 Task: Add an event with the title Second Webinar: Content Creation for Social Media, date '2023/10/08', time 8:30 AM to 10:30 AMand add a description: The event will kick off with a warm introduction, allowing participants to briefly share their backgrounds, interests, and aspirations. Following that, mentors and mentees will be seated together at designated tables, fostering a relaxed atmosphere conducive to open dialogue.Select event color  Graphite . Add location for the event as: 321 Gorges du Verdon, France, logged in from the account softage.7@softage.netand send the event invitation to softage.8@softage.net and softage.9@softage.net. Set a reminder for the event Doesn't repeat
Action: Mouse moved to (57, 82)
Screenshot: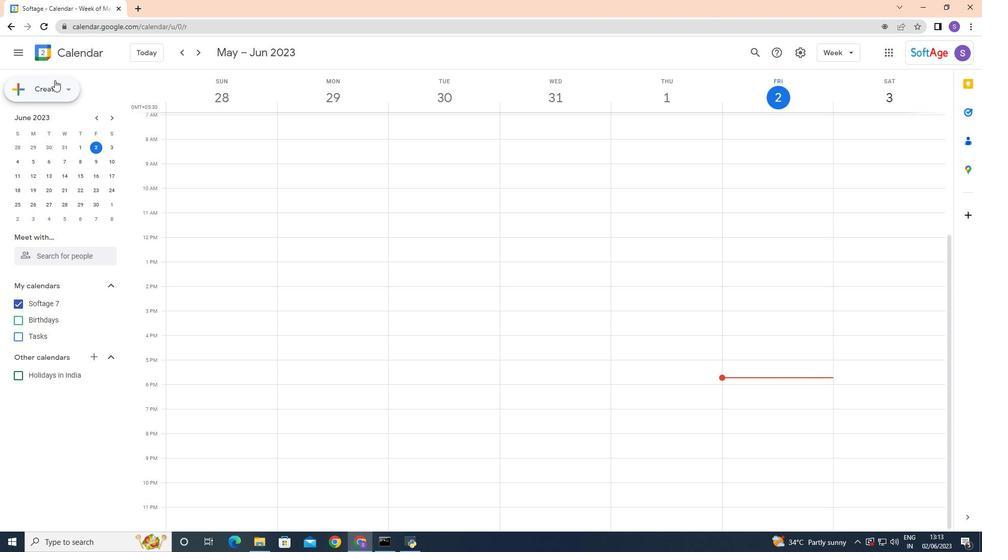 
Action: Mouse pressed left at (57, 82)
Screenshot: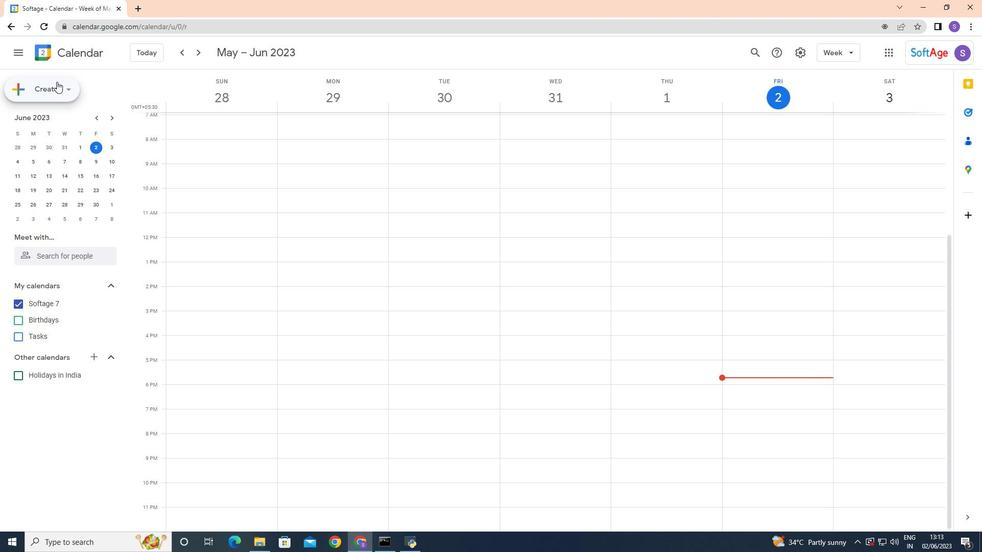 
Action: Mouse moved to (55, 111)
Screenshot: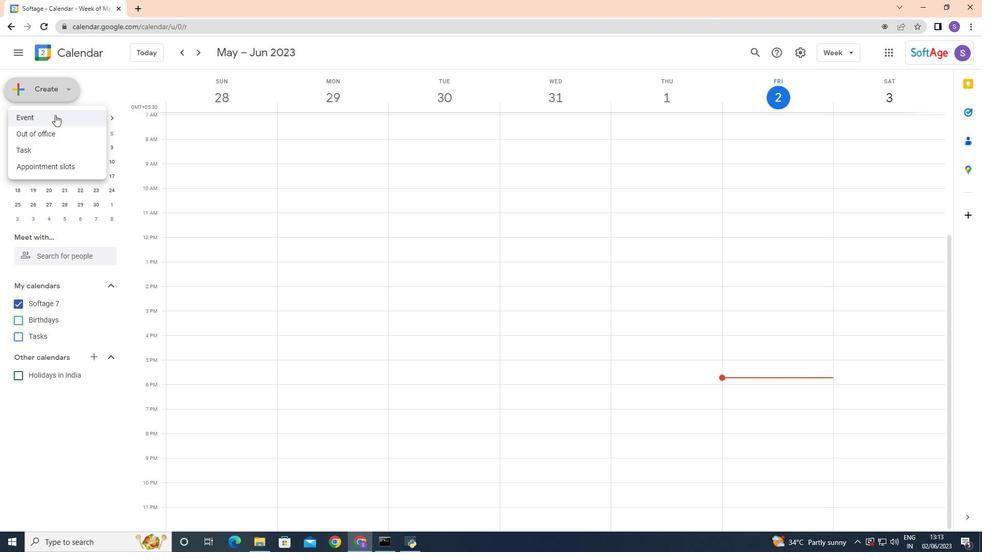 
Action: Mouse pressed left at (55, 111)
Screenshot: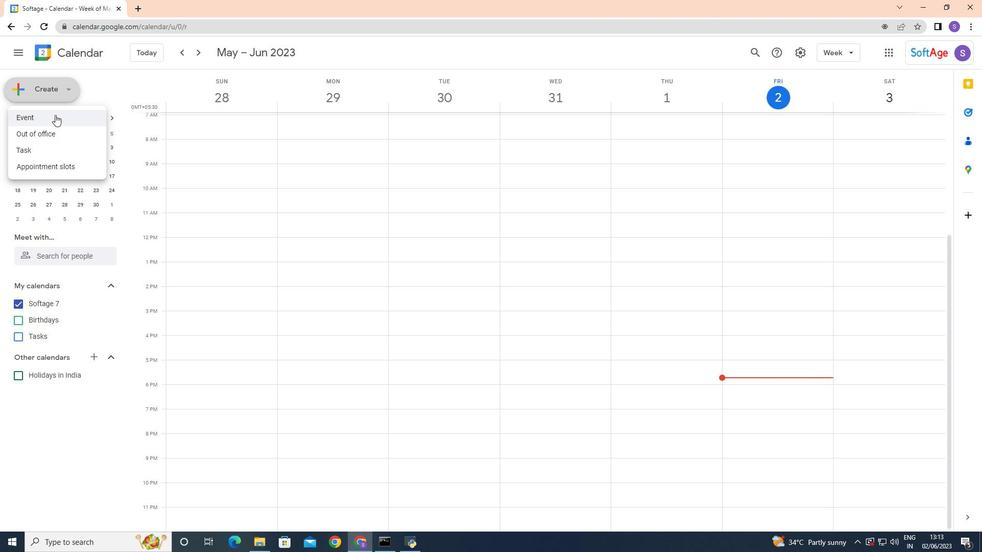 
Action: Mouse moved to (622, 402)
Screenshot: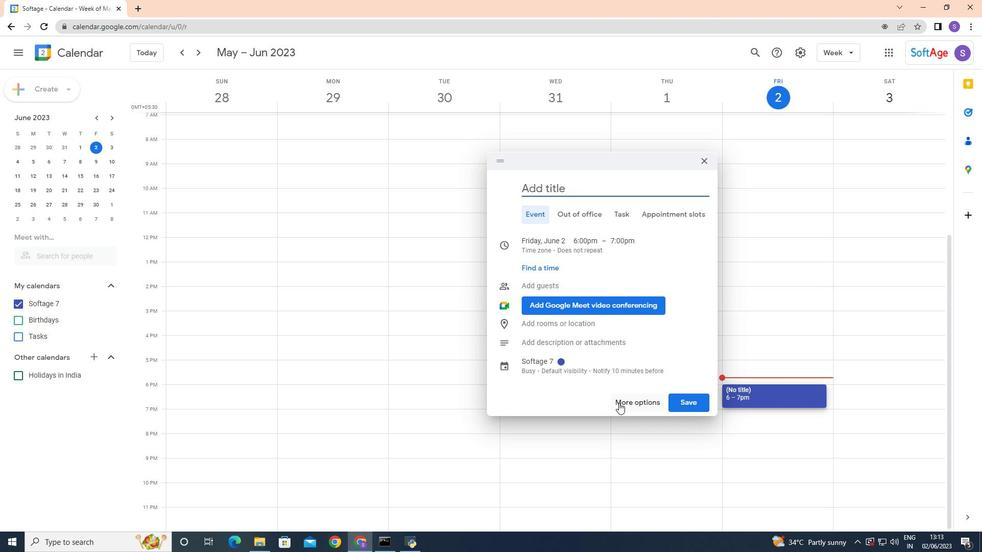 
Action: Mouse pressed left at (622, 402)
Screenshot: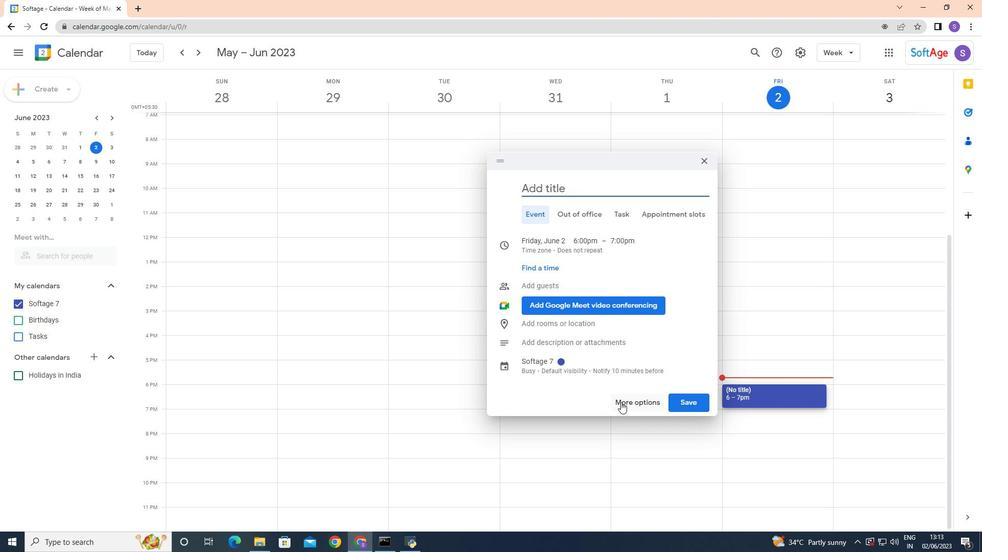 
Action: Mouse moved to (68, 56)
Screenshot: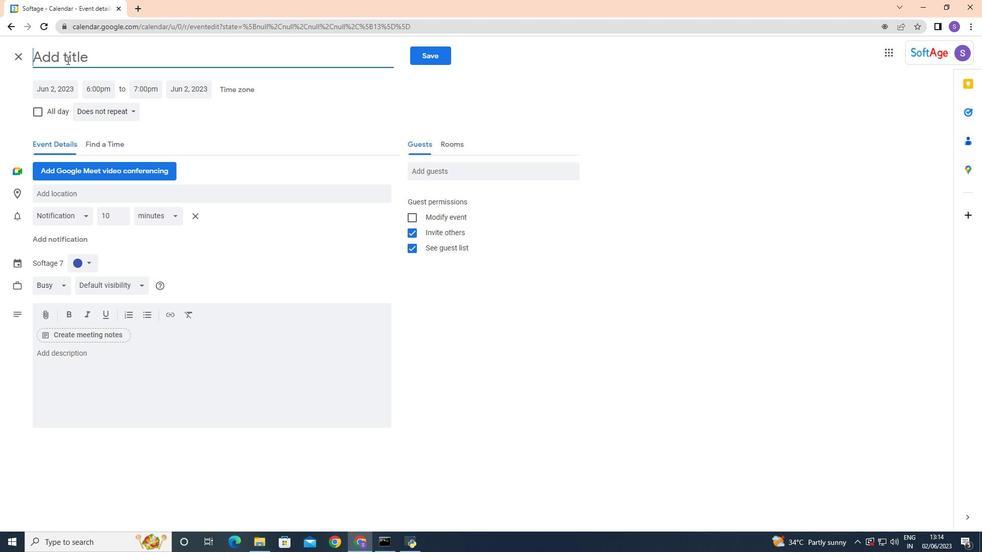 
Action: Mouse pressed left at (68, 56)
Screenshot: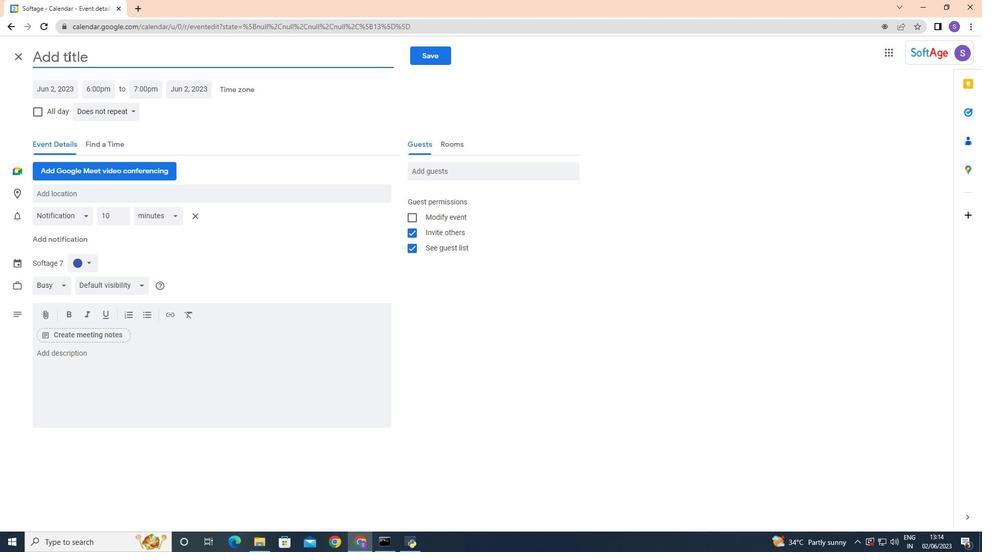 
Action: Mouse moved to (68, 56)
Screenshot: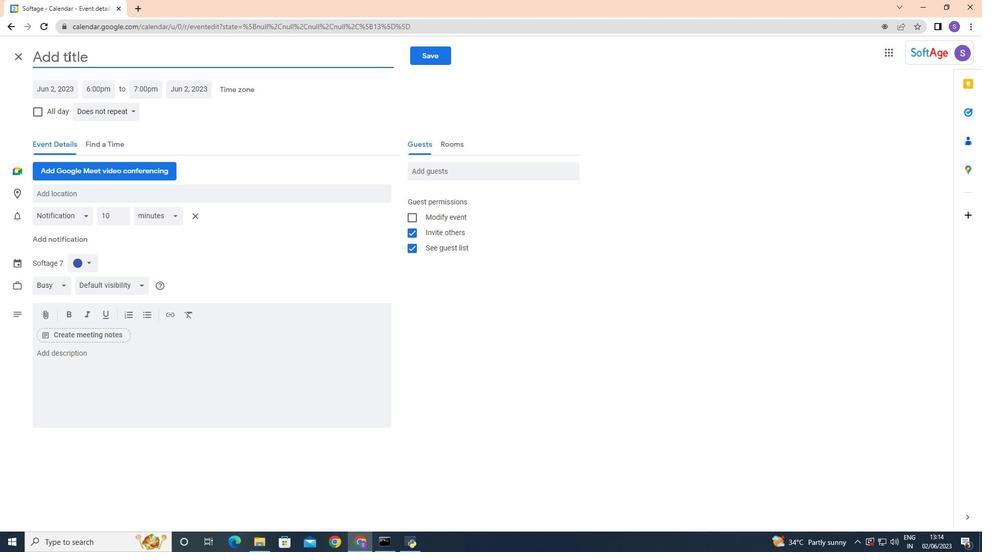 
Action: Key pressed <Key.shift><Key.shift><Key.shift><Key.shift><Key.shift><Key.shift><Key.shift><Key.shift><Key.shift><Key.shift><Key.caps_lock>S<Key.caps_lock>econd<Key.space><Key.caps_lock>W<Key.caps_lock>ebinar<Key.shift_r>:<Key.space><Key.shift><Key.caps_lock>CO<Key.backspace><Key.caps_lock>ontent<Key.space><Key.shift>Creation<Key.space>for<Key.space><Key.shift>Social<Key.space><Key.shift>Media<Key.space>
Screenshot: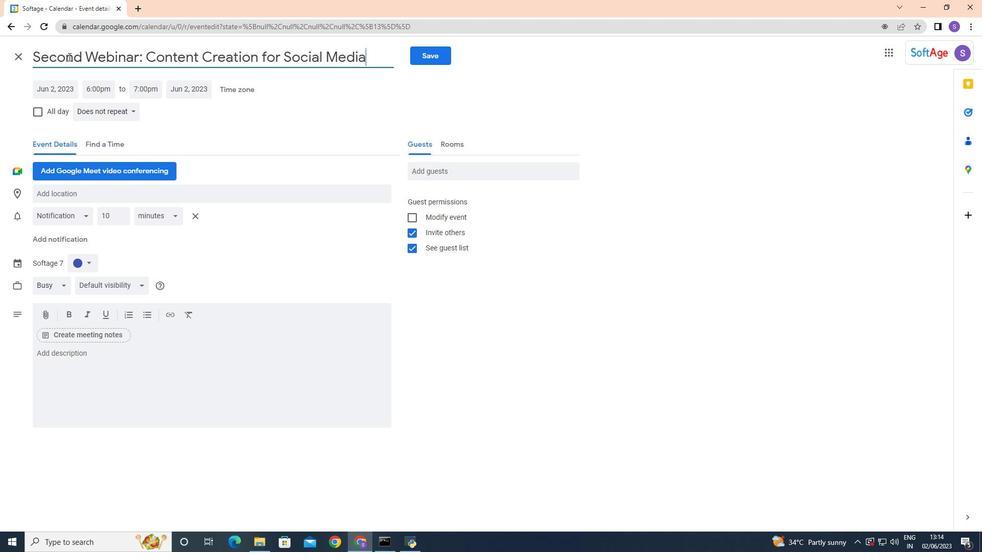 
Action: Mouse moved to (252, 127)
Screenshot: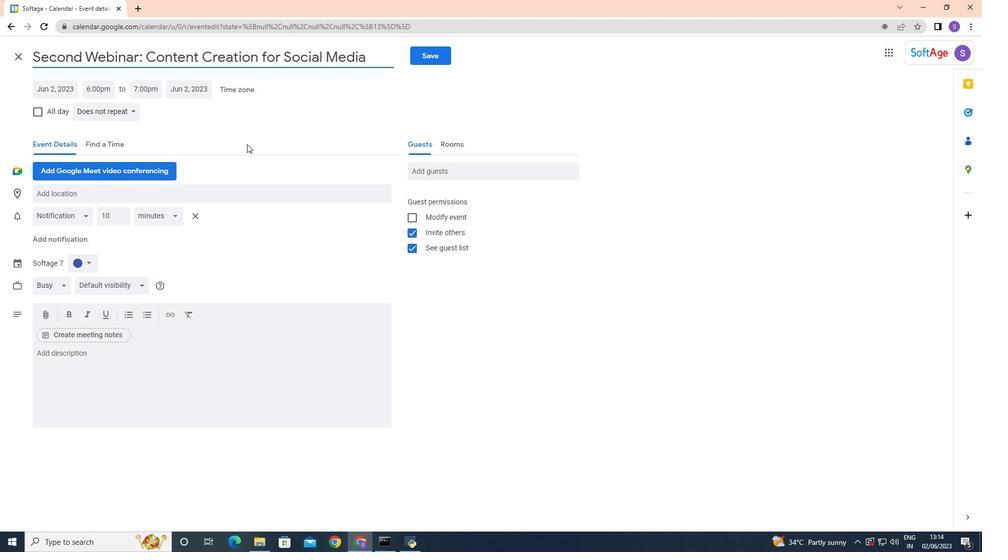 
Action: Mouse pressed left at (252, 127)
Screenshot: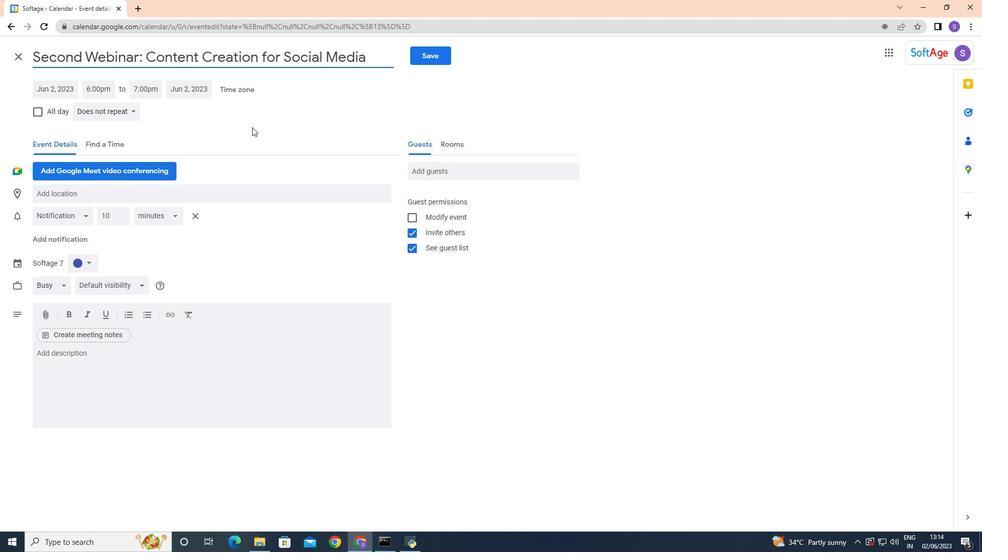 
Action: Mouse moved to (63, 89)
Screenshot: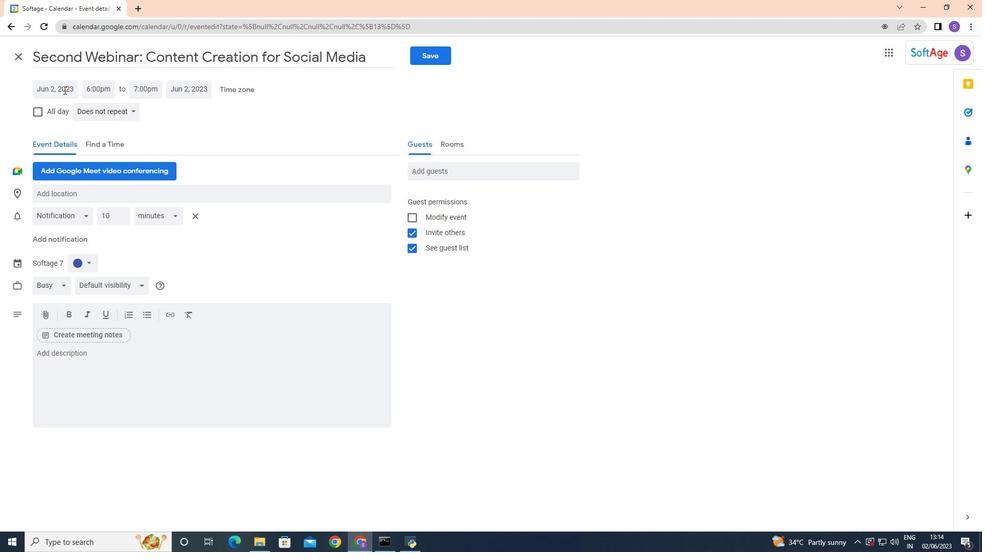 
Action: Mouse pressed left at (63, 89)
Screenshot: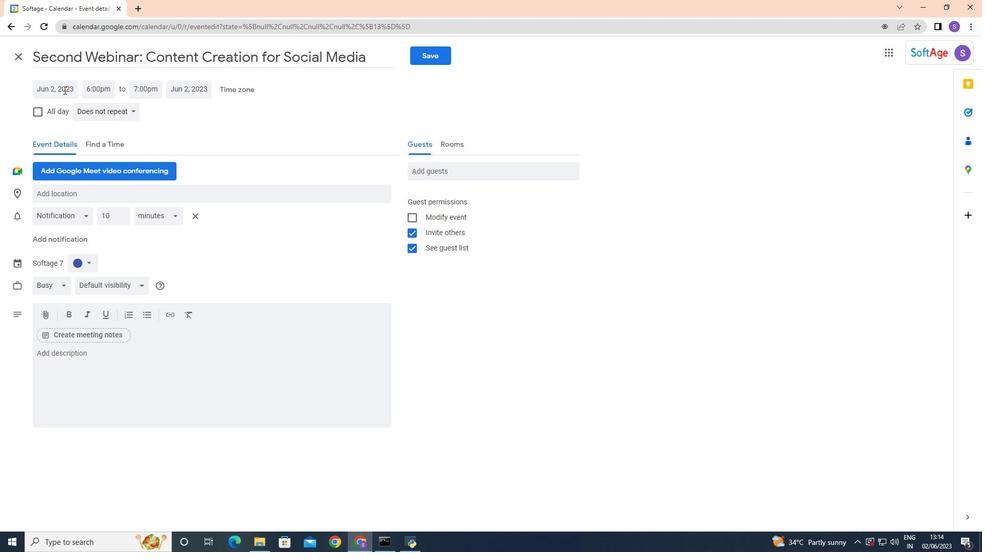 
Action: Mouse moved to (163, 111)
Screenshot: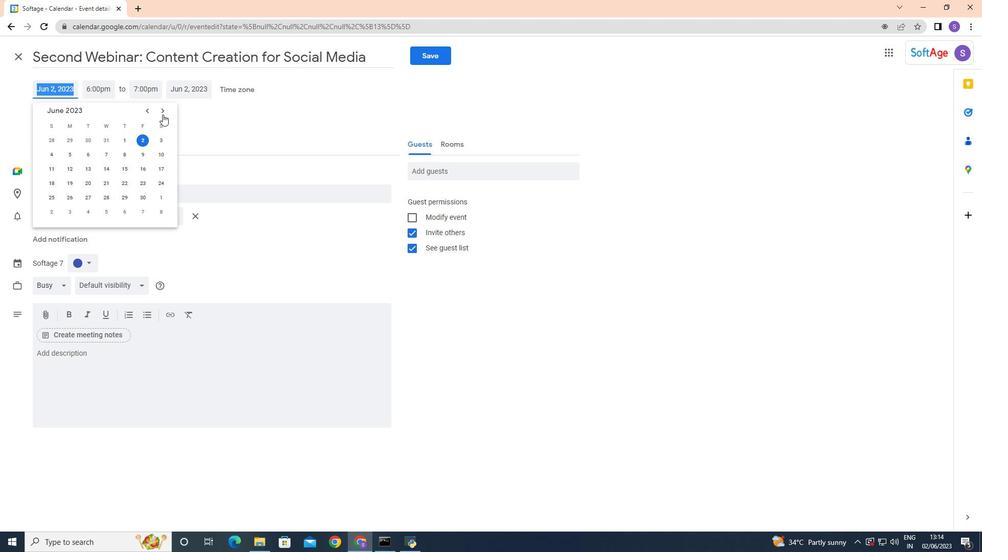 
Action: Mouse pressed left at (163, 111)
Screenshot: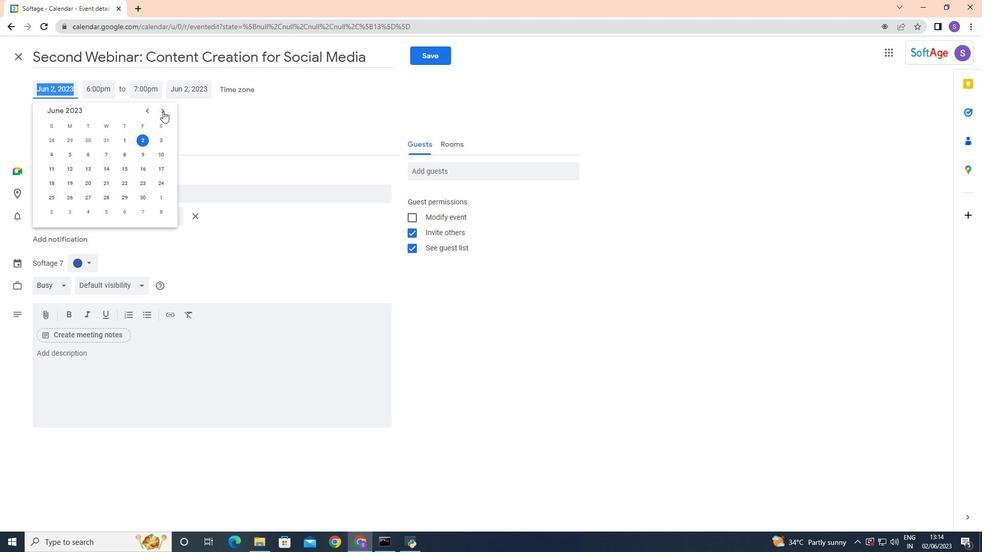 
Action: Mouse pressed left at (163, 111)
Screenshot: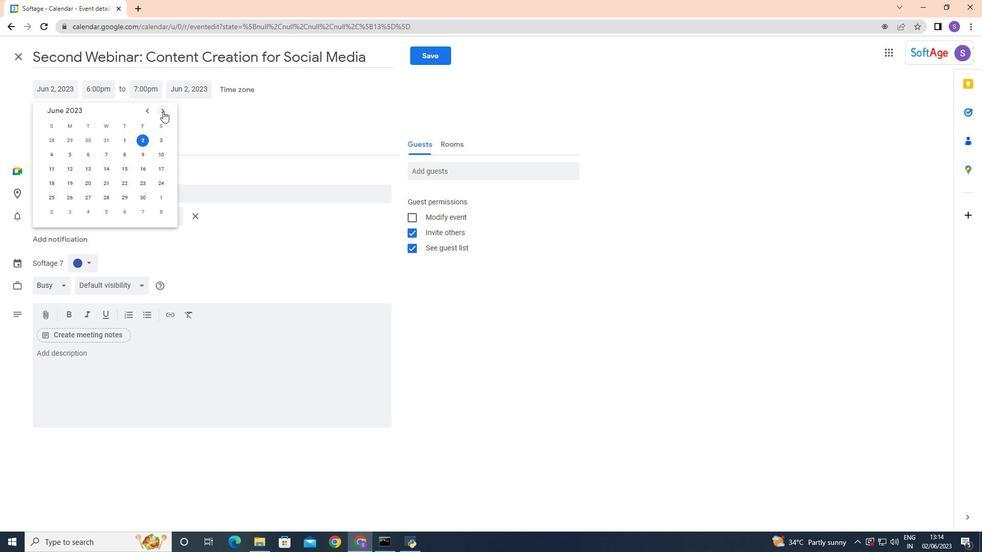 
Action: Mouse pressed left at (163, 111)
Screenshot: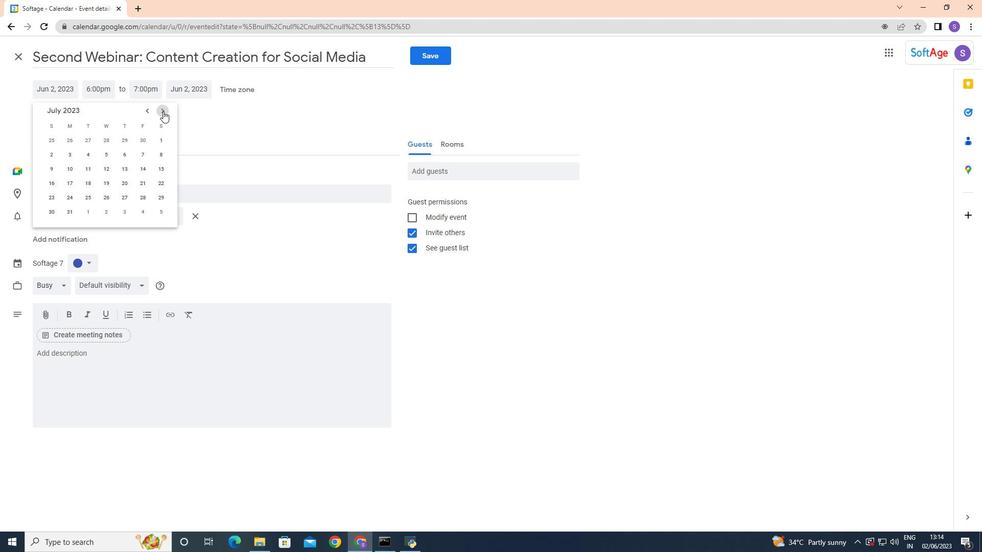 
Action: Mouse pressed left at (163, 111)
Screenshot: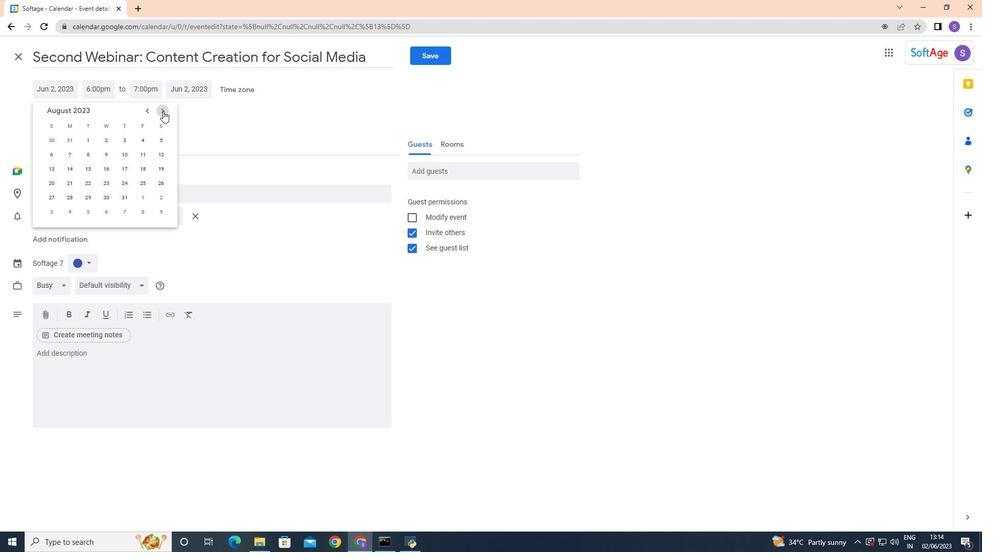 
Action: Mouse pressed left at (163, 111)
Screenshot: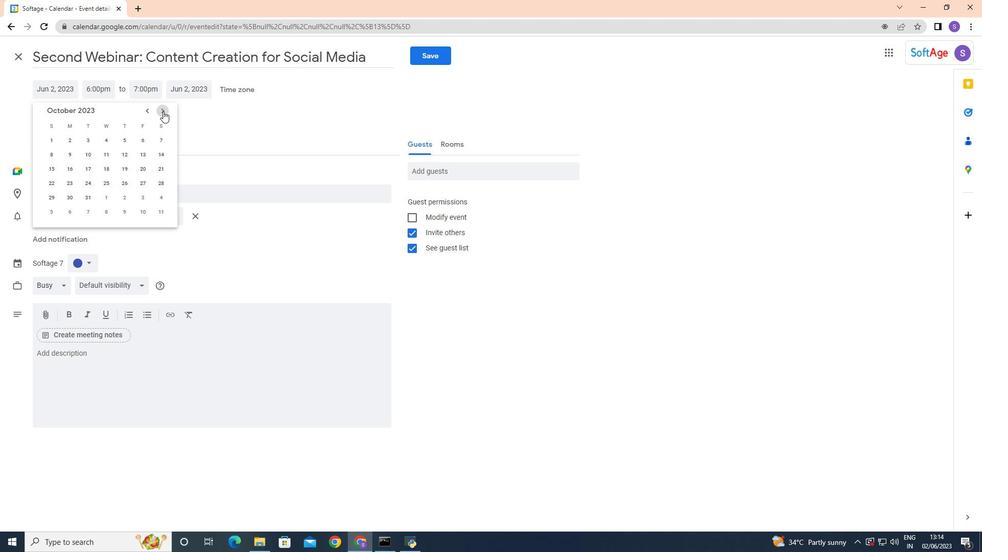 
Action: Mouse pressed left at (163, 111)
Screenshot: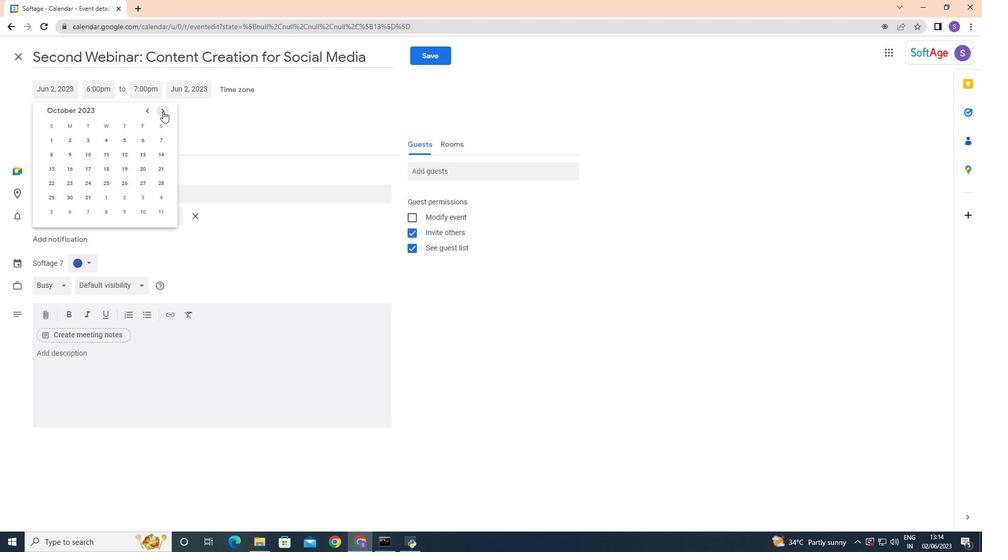 
Action: Mouse moved to (144, 114)
Screenshot: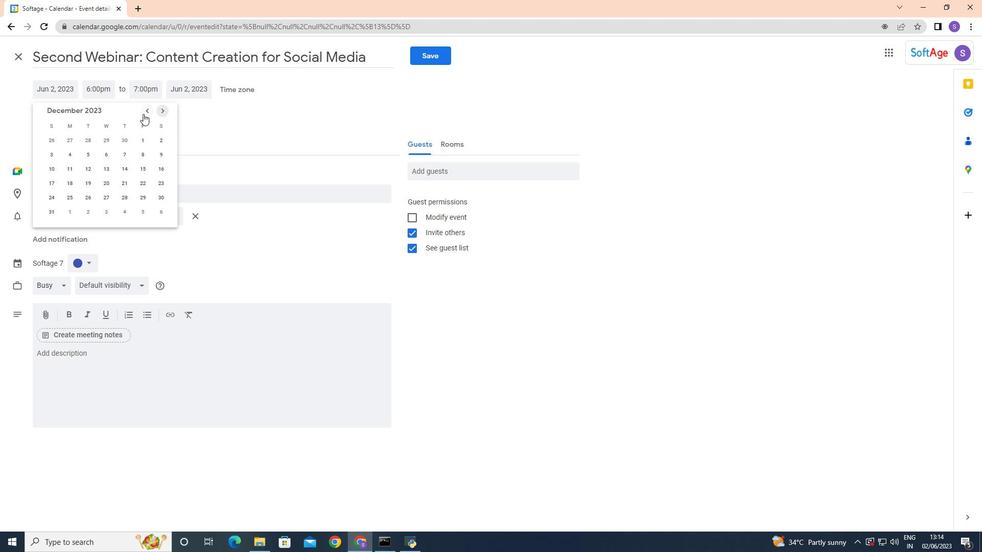 
Action: Mouse pressed left at (144, 114)
Screenshot: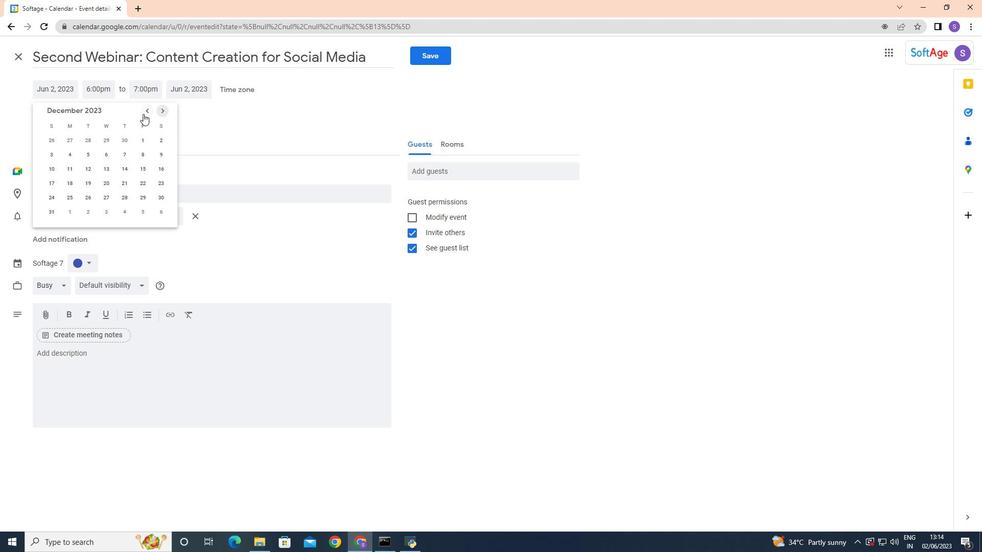 
Action: Mouse pressed left at (144, 114)
Screenshot: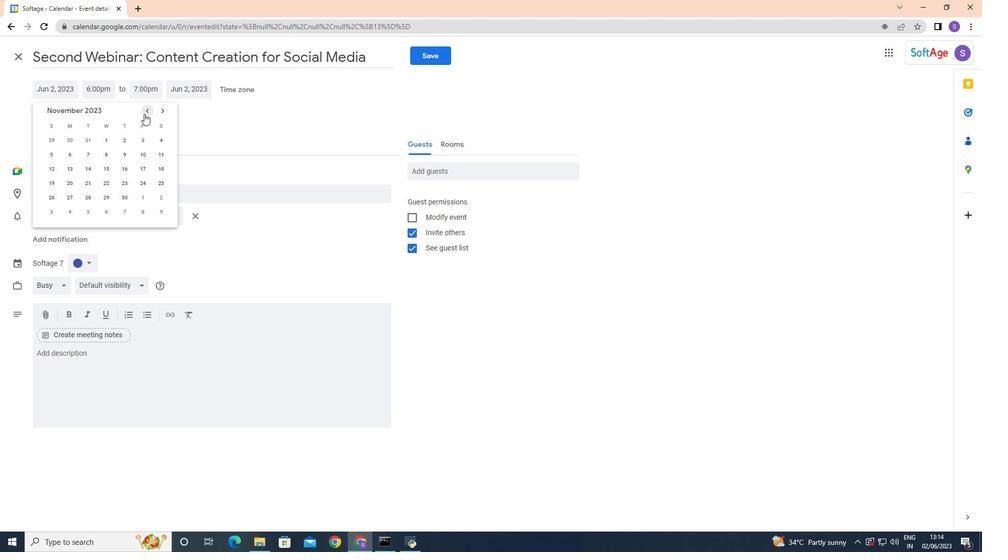 
Action: Mouse moved to (50, 155)
Screenshot: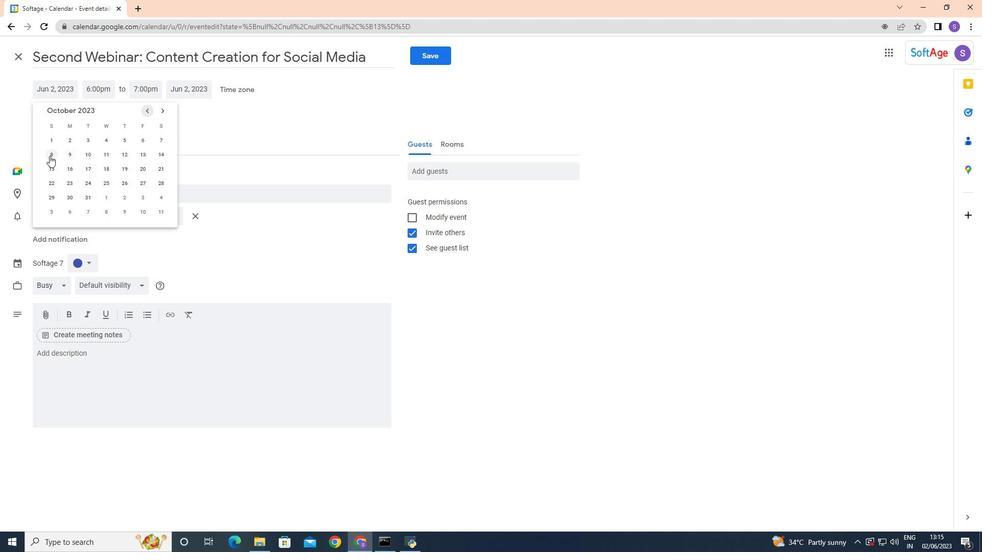 
Action: Mouse pressed left at (50, 155)
Screenshot: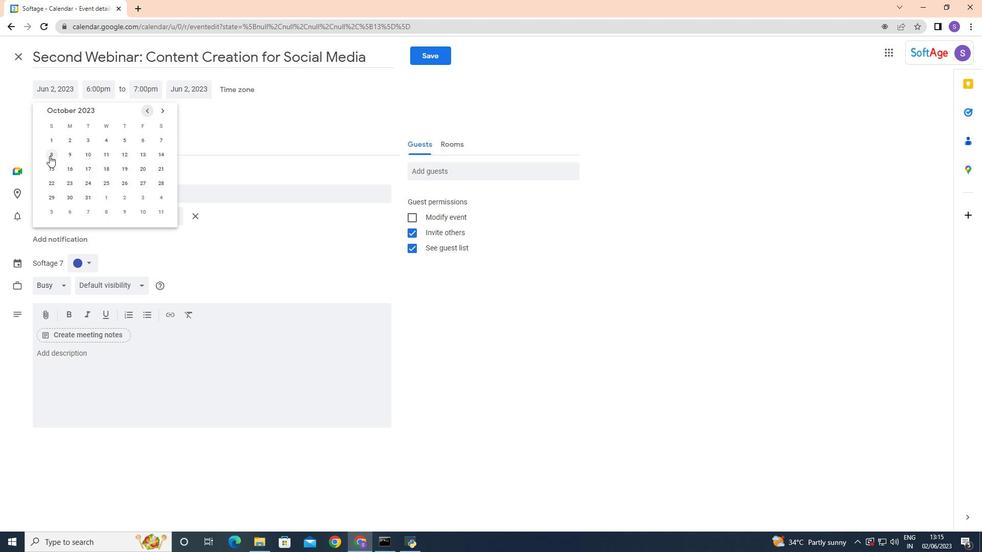 
Action: Mouse moved to (103, 92)
Screenshot: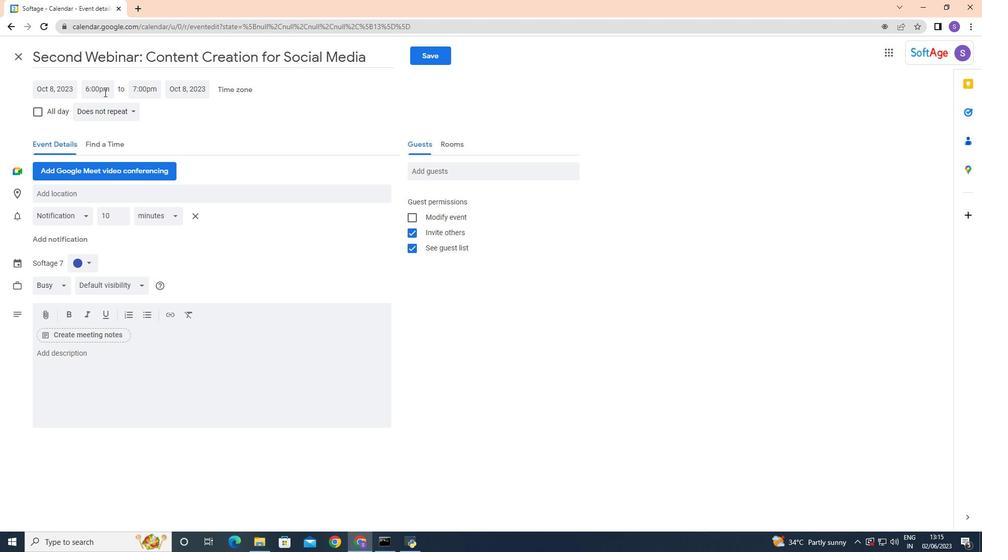 
Action: Mouse pressed left at (103, 92)
Screenshot: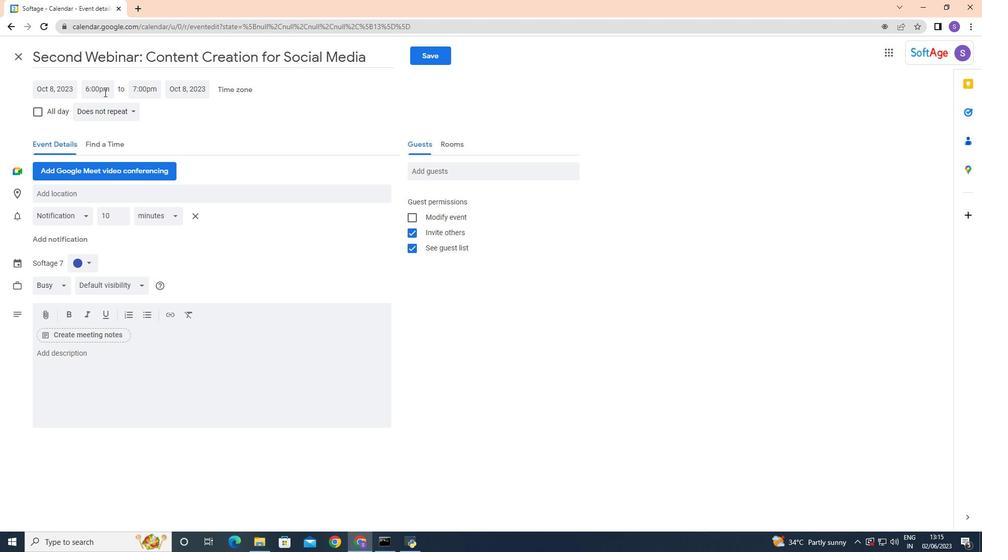 
Action: Mouse moved to (98, 147)
Screenshot: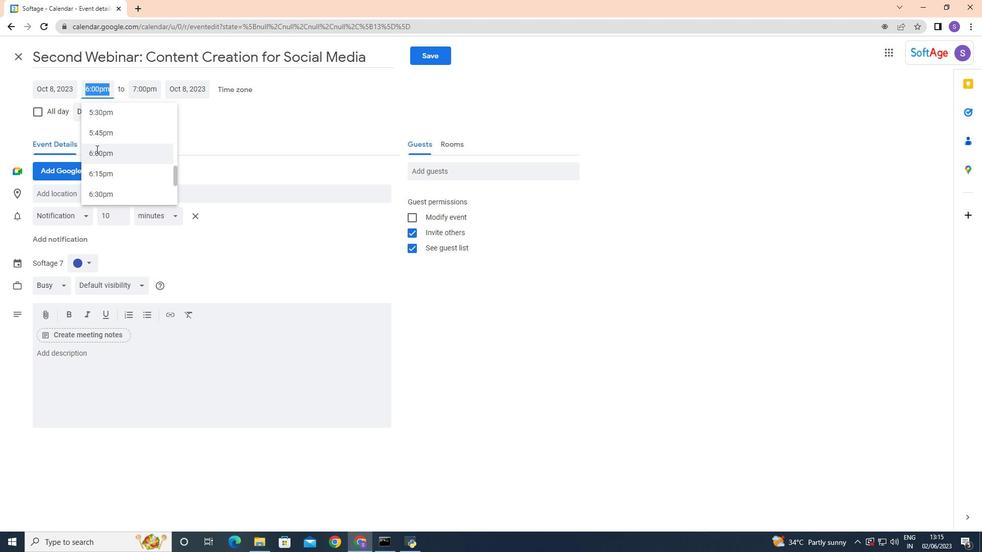 
Action: Mouse scrolled (98, 148) with delta (0, 0)
Screenshot: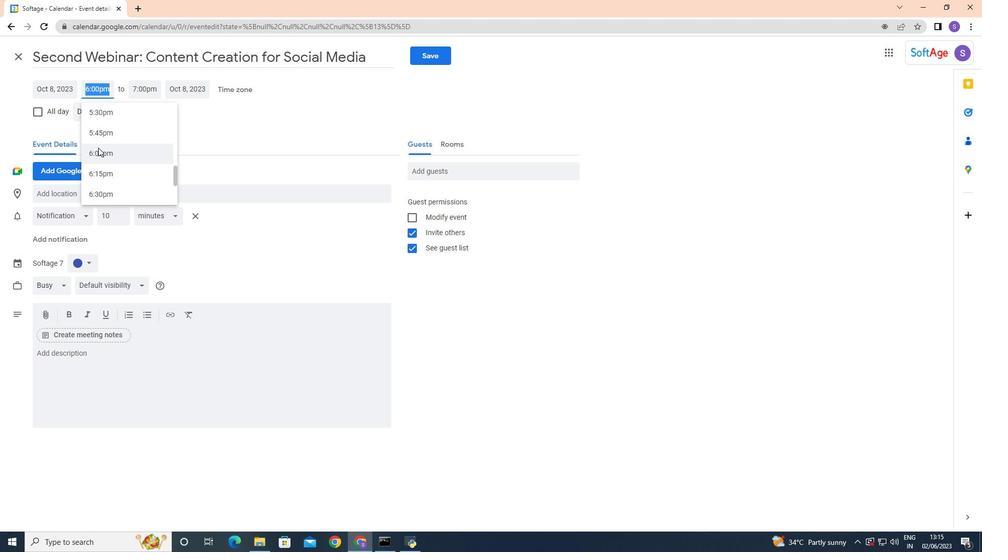 
Action: Mouse scrolled (98, 148) with delta (0, 0)
Screenshot: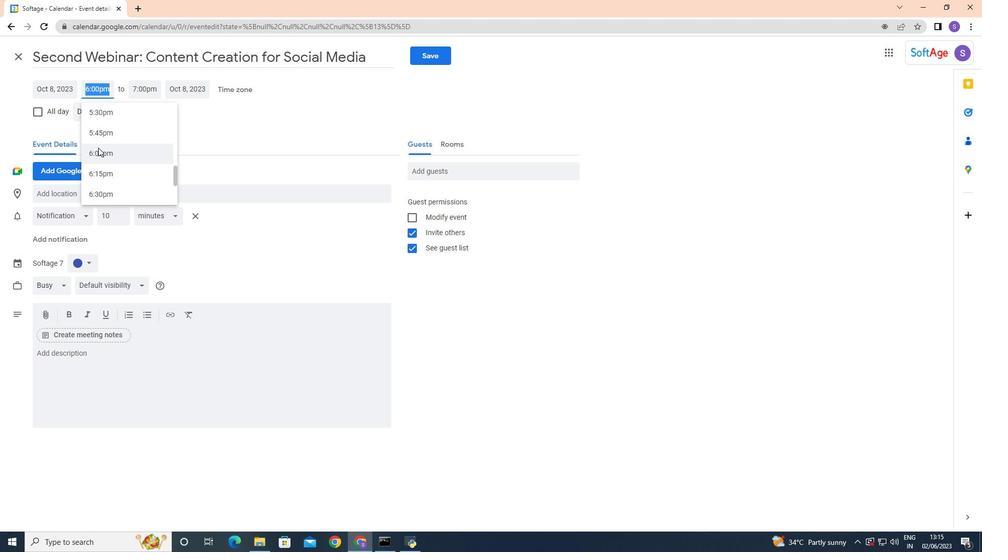 
Action: Mouse scrolled (98, 148) with delta (0, 0)
Screenshot: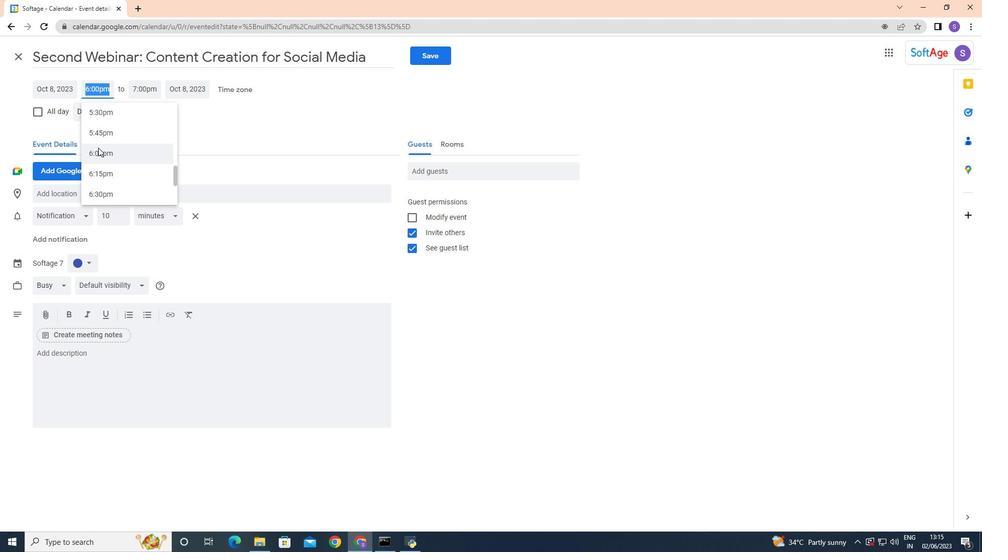 
Action: Mouse scrolled (98, 148) with delta (0, 0)
Screenshot: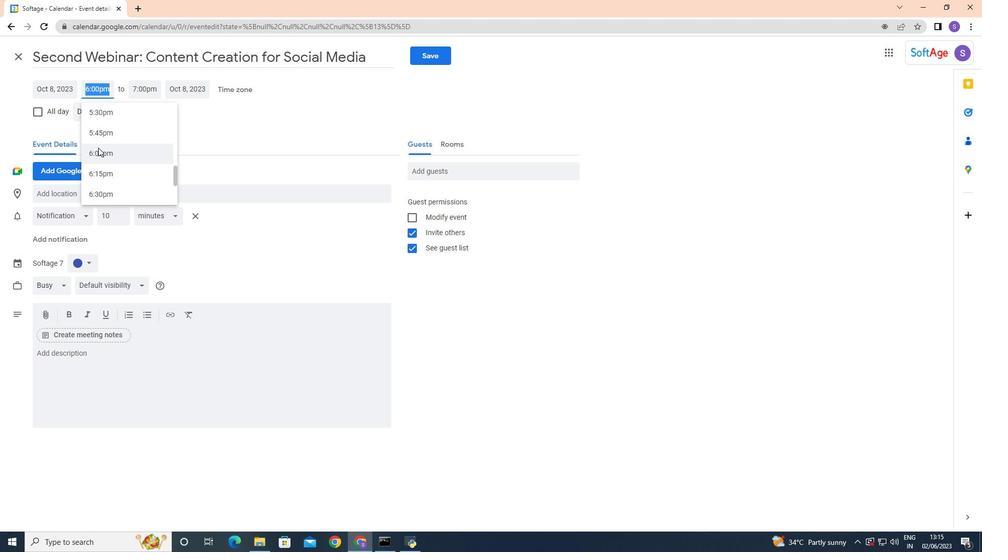
Action: Mouse moved to (100, 147)
Screenshot: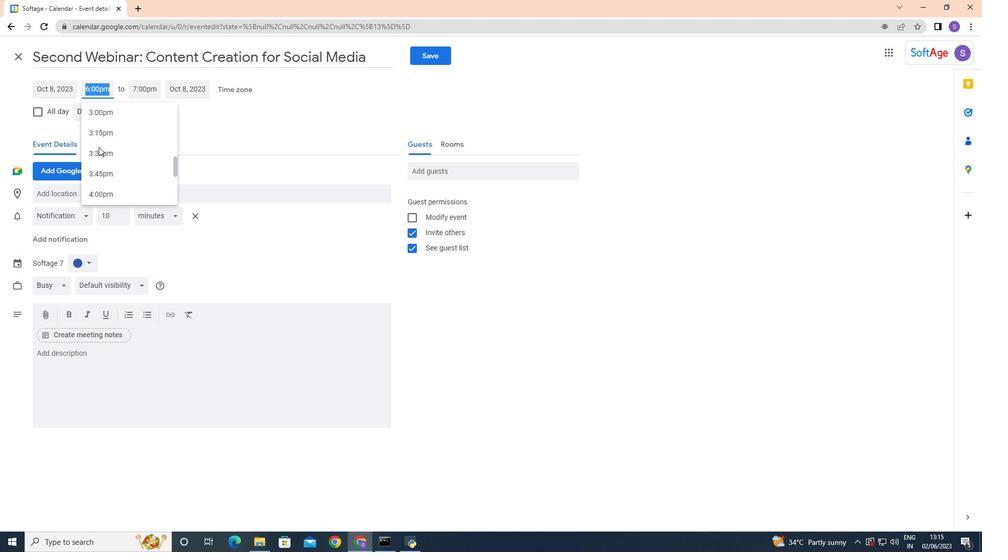 
Action: Mouse scrolled (100, 148) with delta (0, 0)
Screenshot: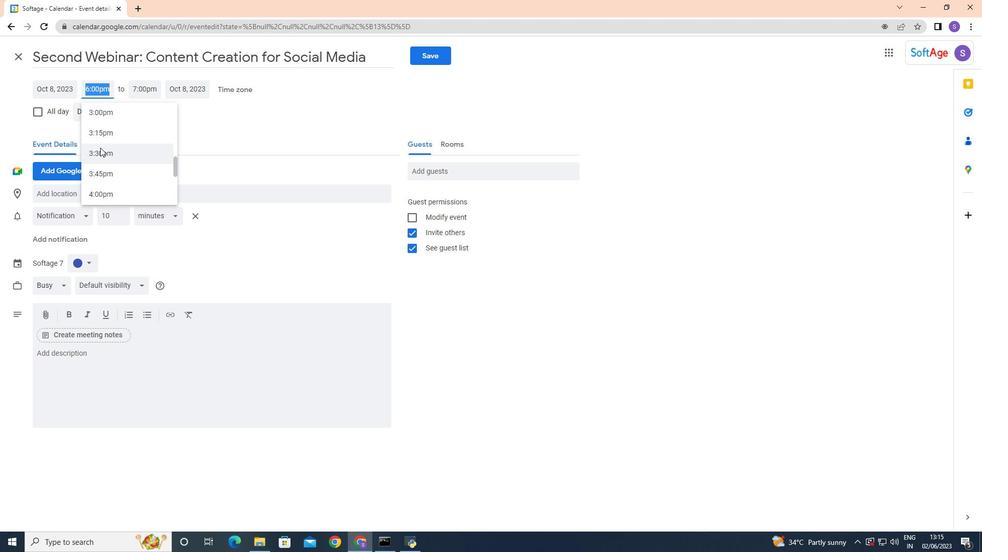 
Action: Mouse scrolled (100, 148) with delta (0, 0)
Screenshot: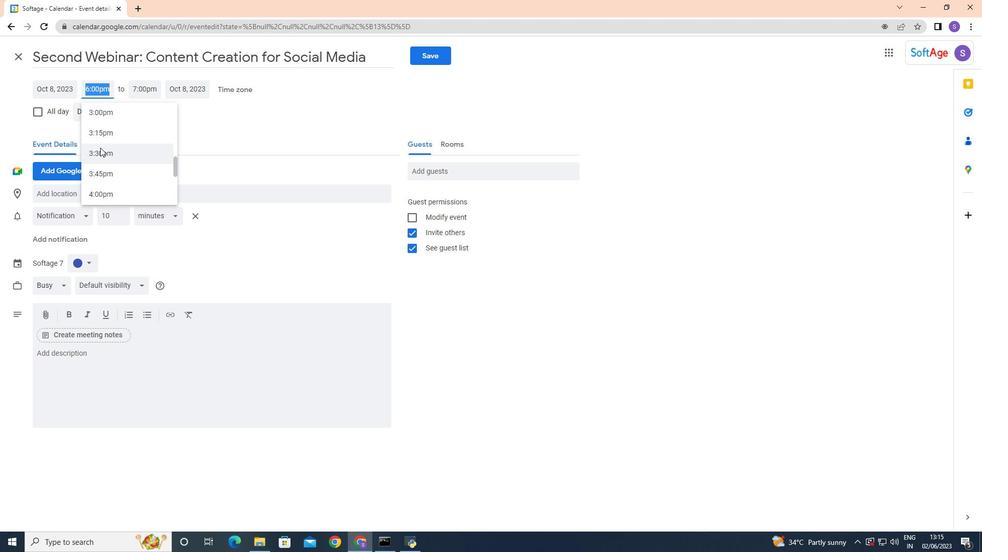 
Action: Mouse scrolled (100, 148) with delta (0, 0)
Screenshot: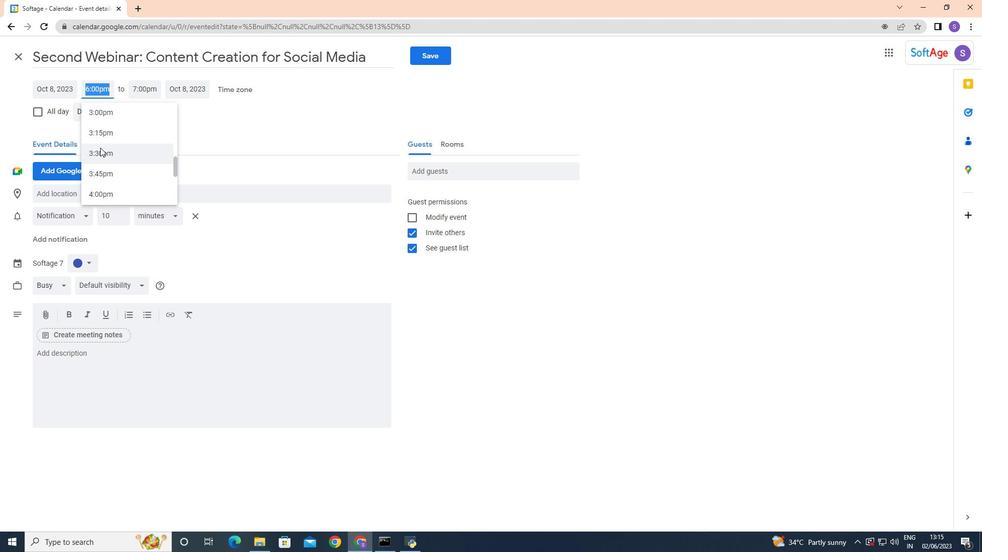 
Action: Mouse moved to (104, 152)
Screenshot: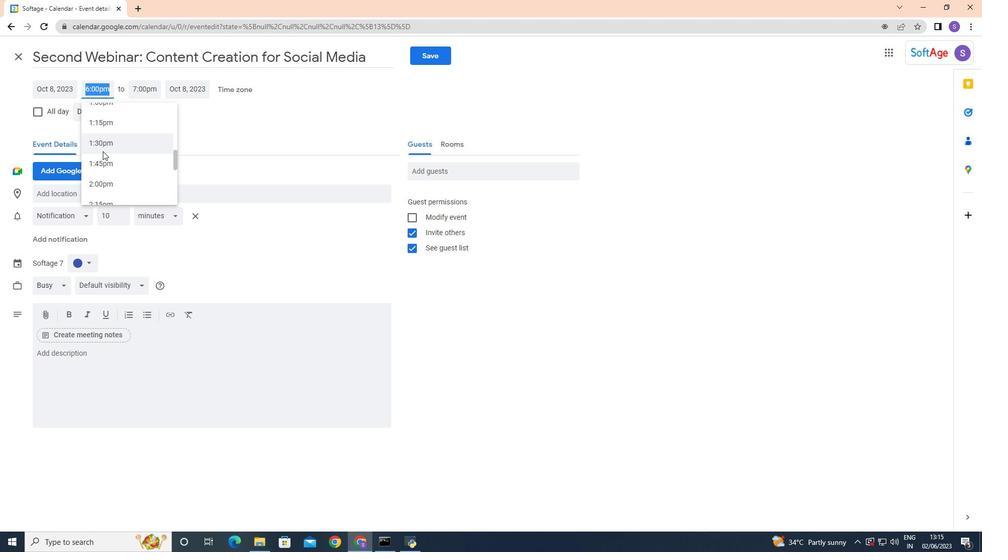 
Action: Mouse scrolled (104, 153) with delta (0, 0)
Screenshot: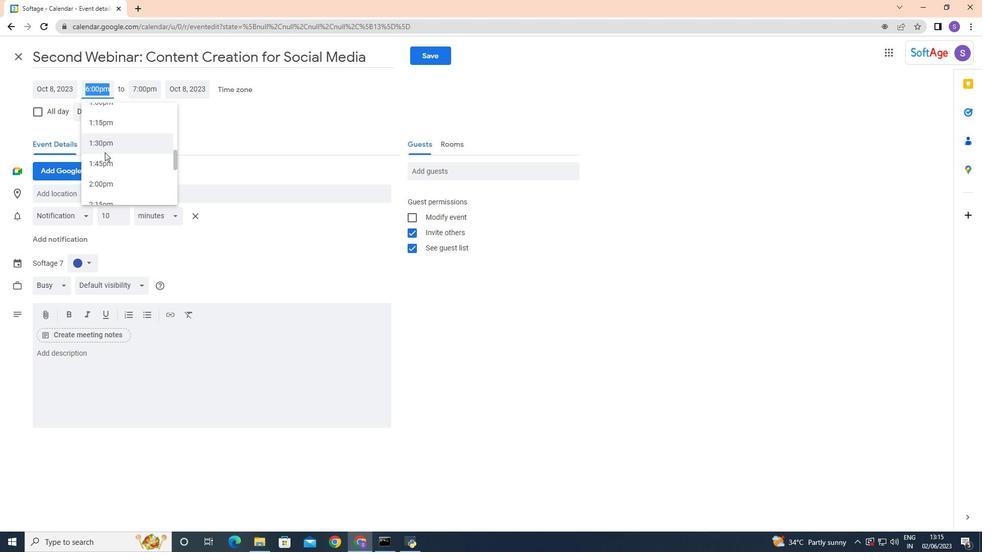 
Action: Mouse scrolled (104, 153) with delta (0, 0)
Screenshot: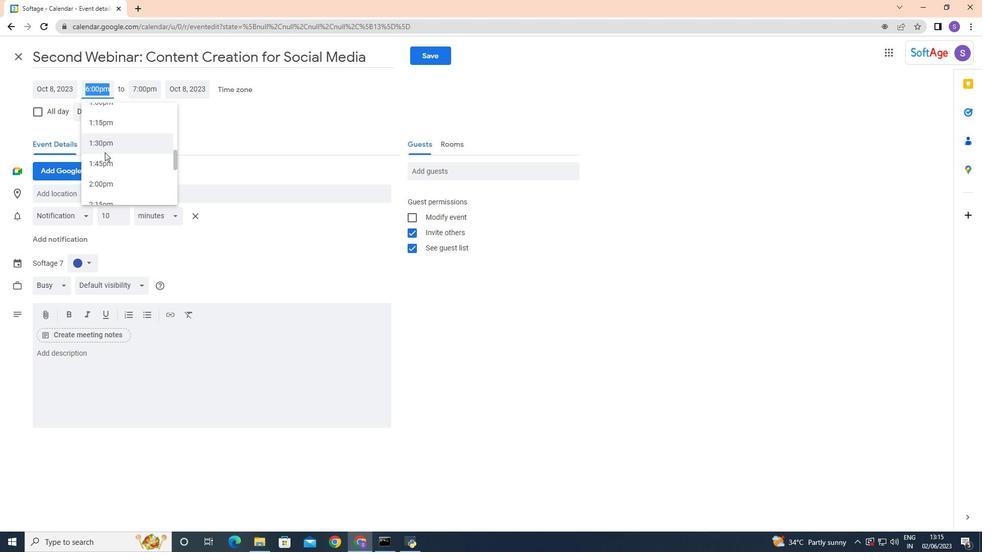 
Action: Mouse scrolled (104, 153) with delta (0, 0)
Screenshot: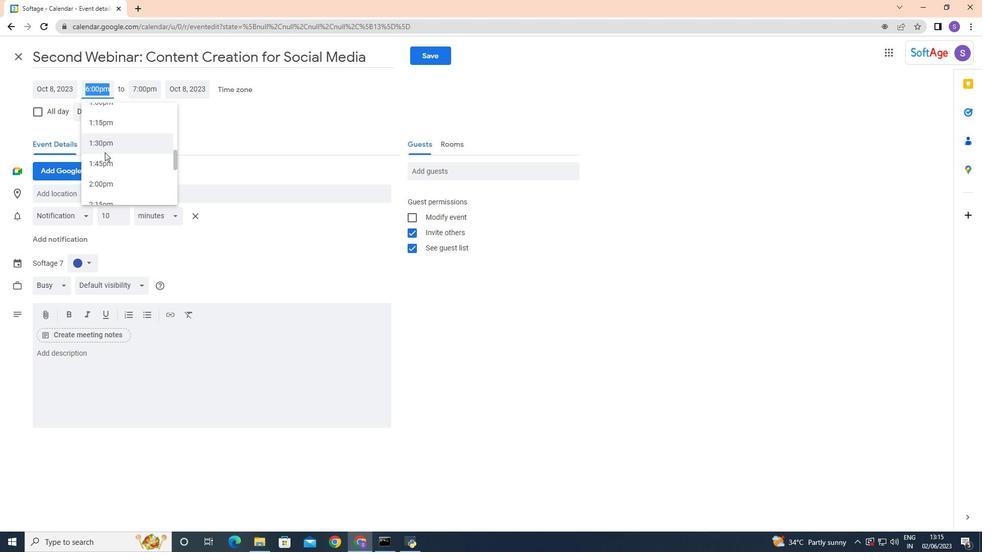 
Action: Mouse moved to (108, 158)
Screenshot: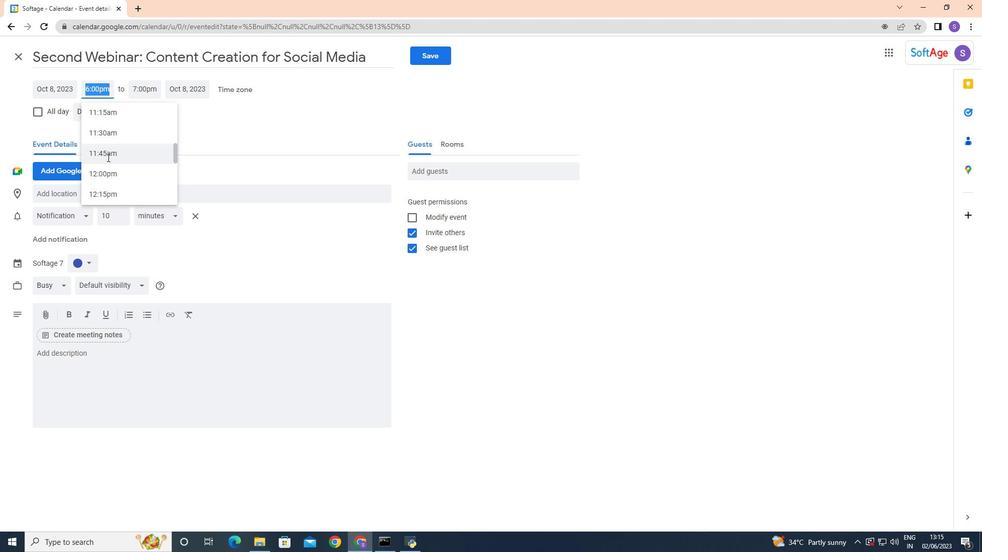 
Action: Mouse scrolled (108, 158) with delta (0, 0)
Screenshot: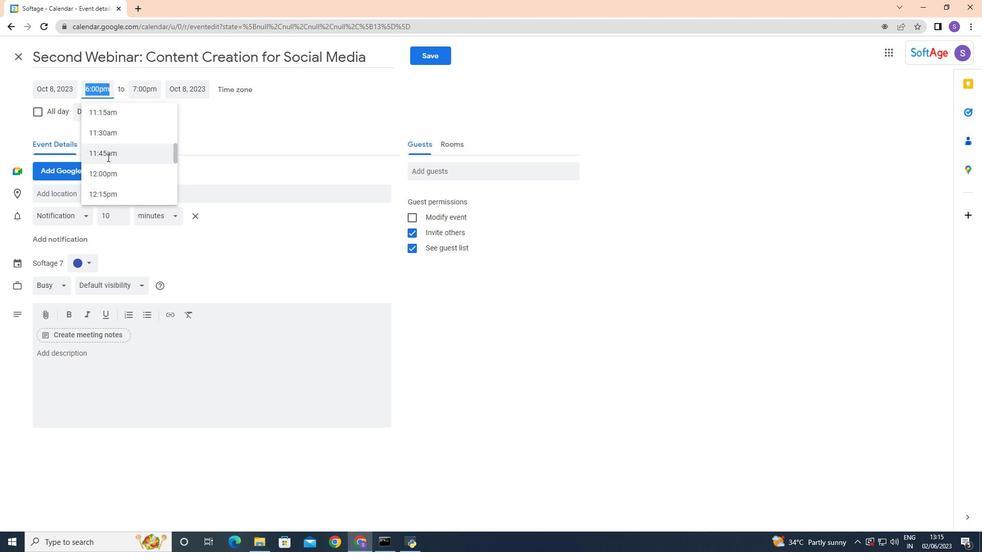 
Action: Mouse scrolled (108, 158) with delta (0, 0)
Screenshot: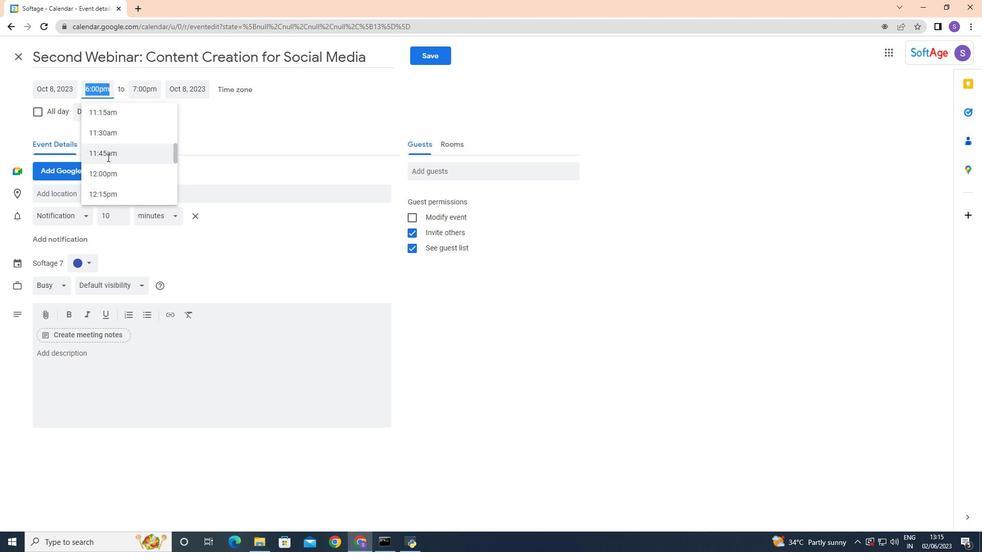 
Action: Mouse scrolled (108, 158) with delta (0, 0)
Screenshot: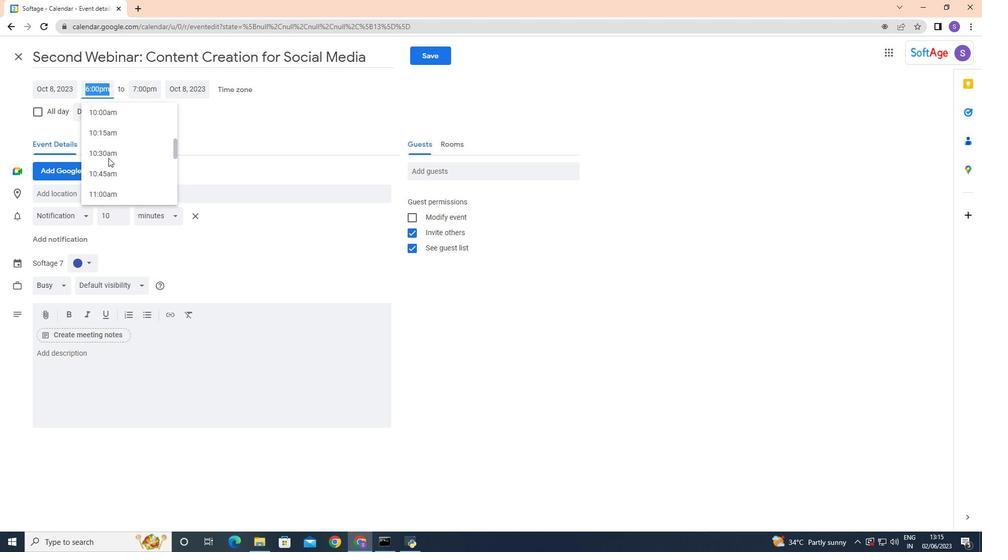 
Action: Mouse scrolled (108, 158) with delta (0, 0)
Screenshot: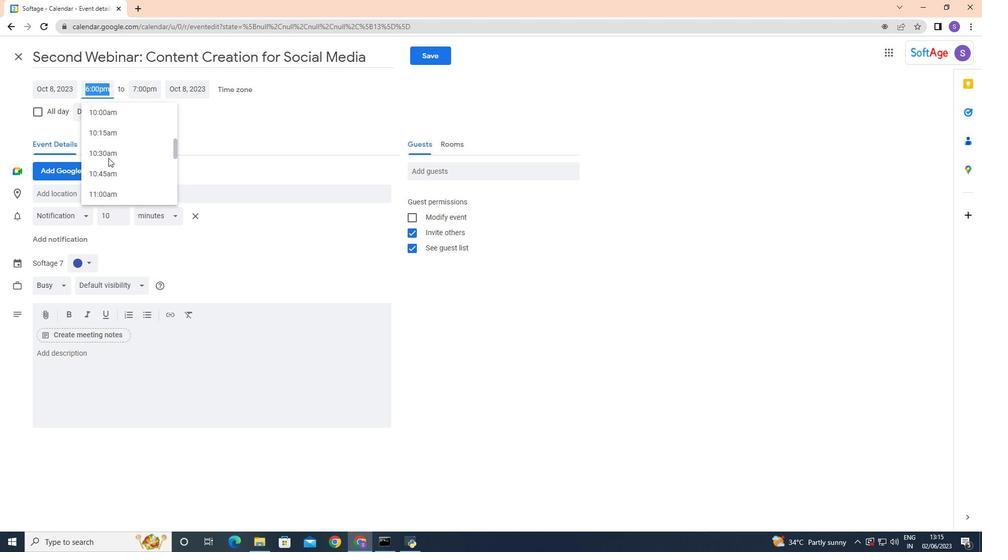 
Action: Mouse moved to (108, 158)
Screenshot: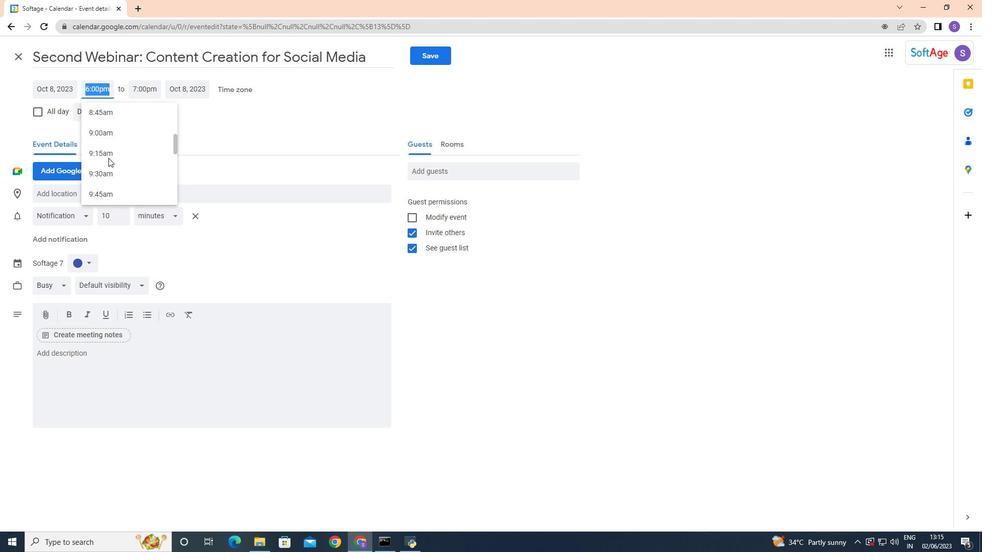 
Action: Mouse scrolled (108, 159) with delta (0, 0)
Screenshot: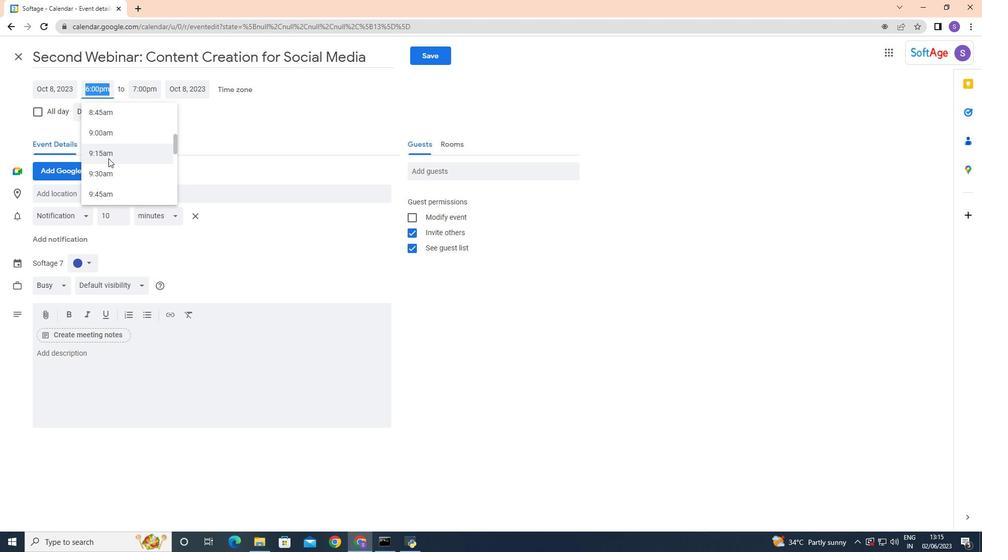 
Action: Mouse moved to (107, 148)
Screenshot: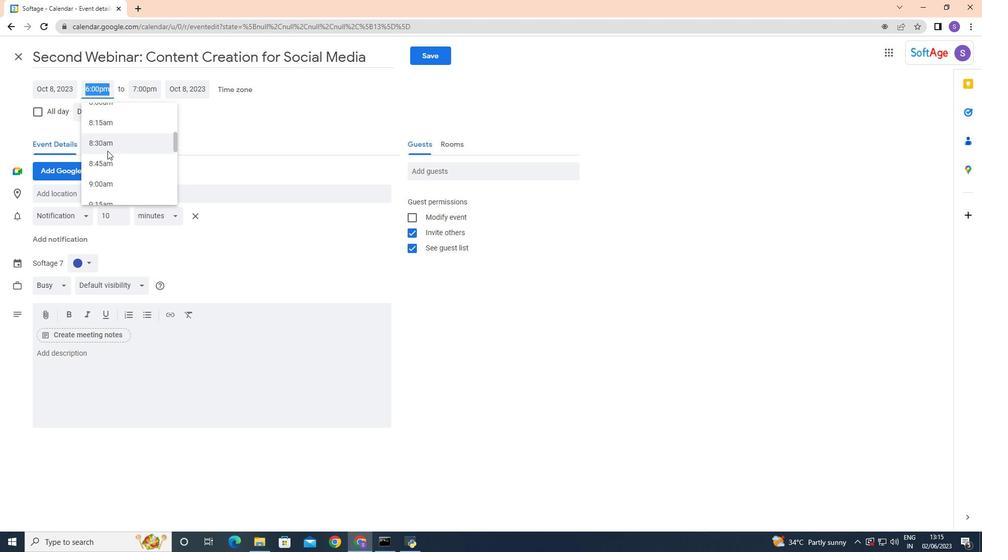 
Action: Mouse pressed left at (107, 148)
Screenshot: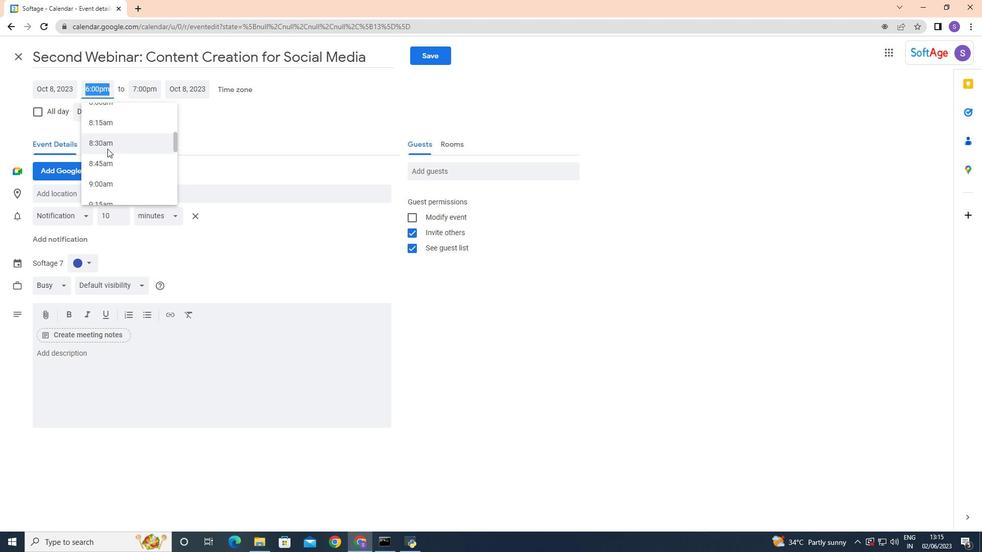 
Action: Mouse moved to (142, 93)
Screenshot: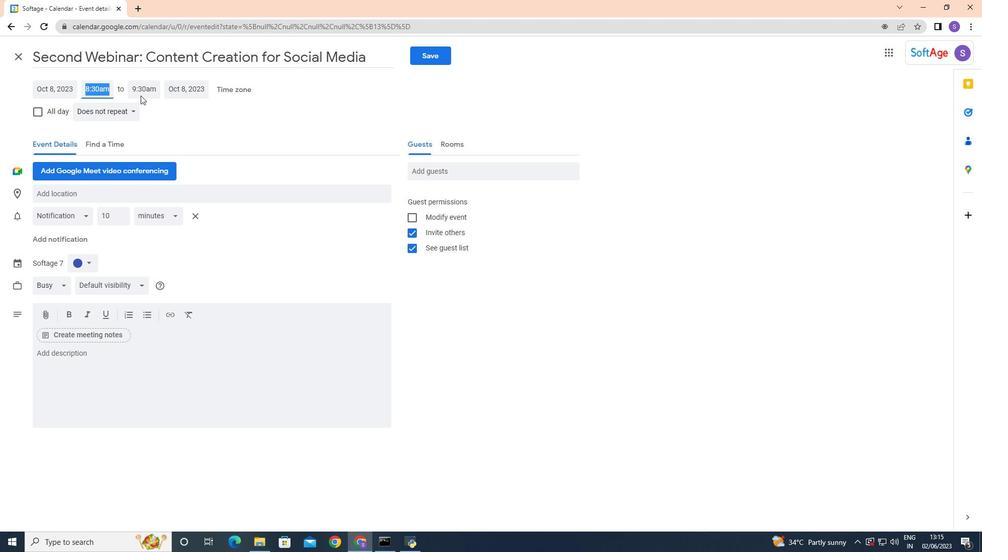 
Action: Mouse pressed left at (142, 93)
Screenshot: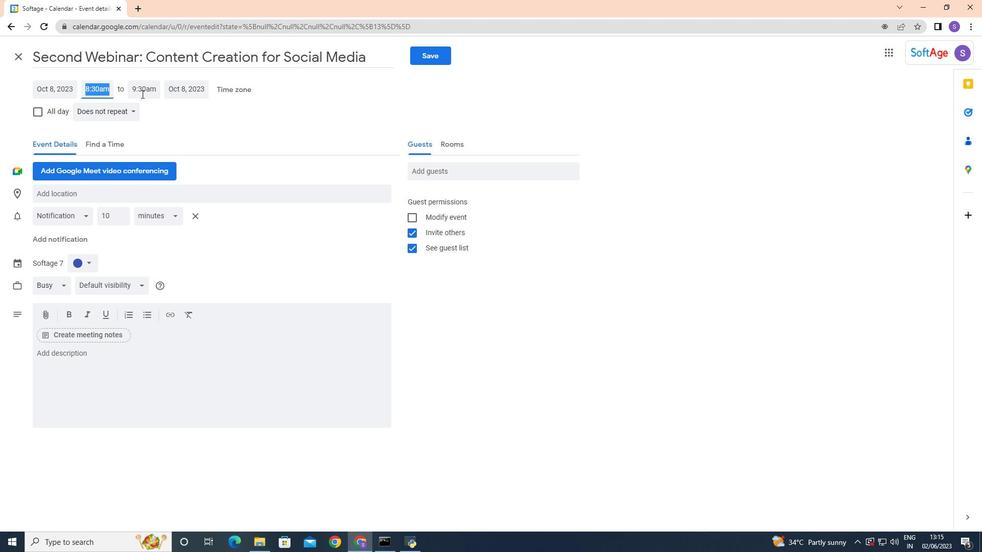 
Action: Mouse moved to (161, 193)
Screenshot: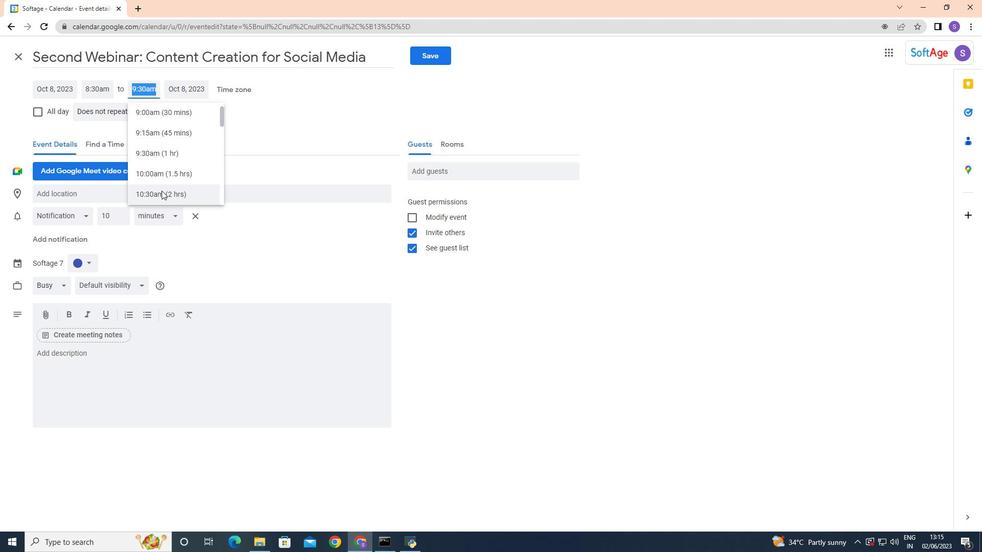 
Action: Mouse pressed left at (161, 193)
Screenshot: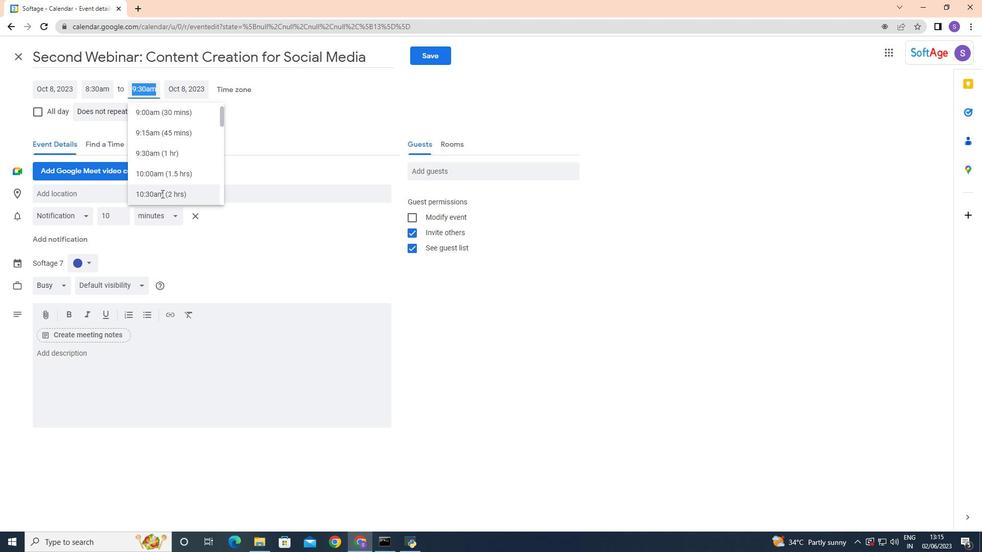
Action: Mouse moved to (250, 135)
Screenshot: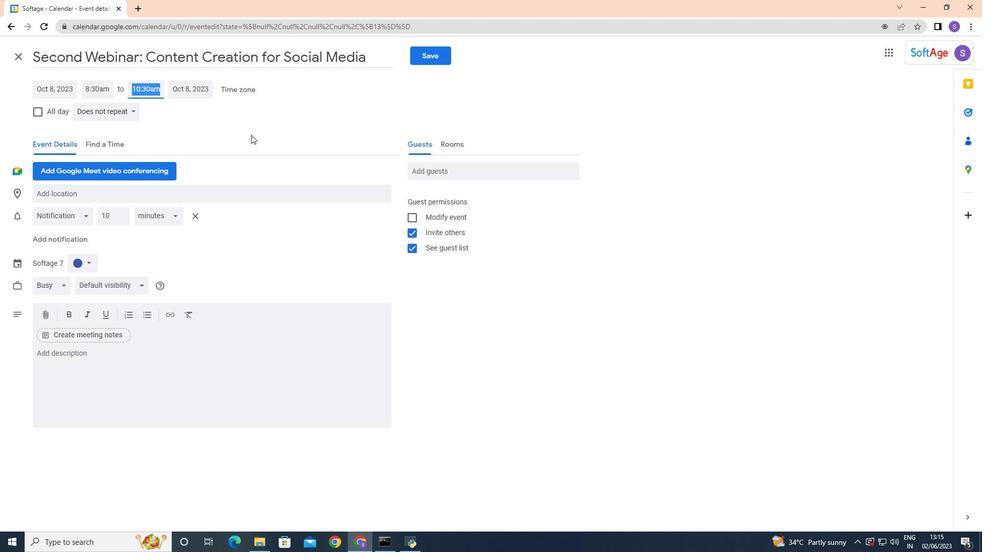 
Action: Mouse pressed left at (250, 135)
Screenshot: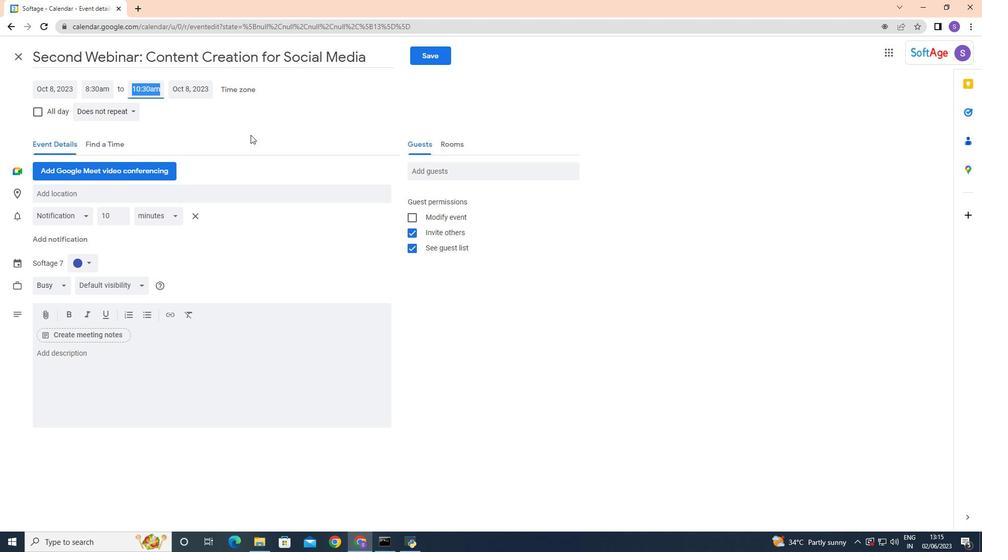 
Action: Mouse moved to (117, 138)
Screenshot: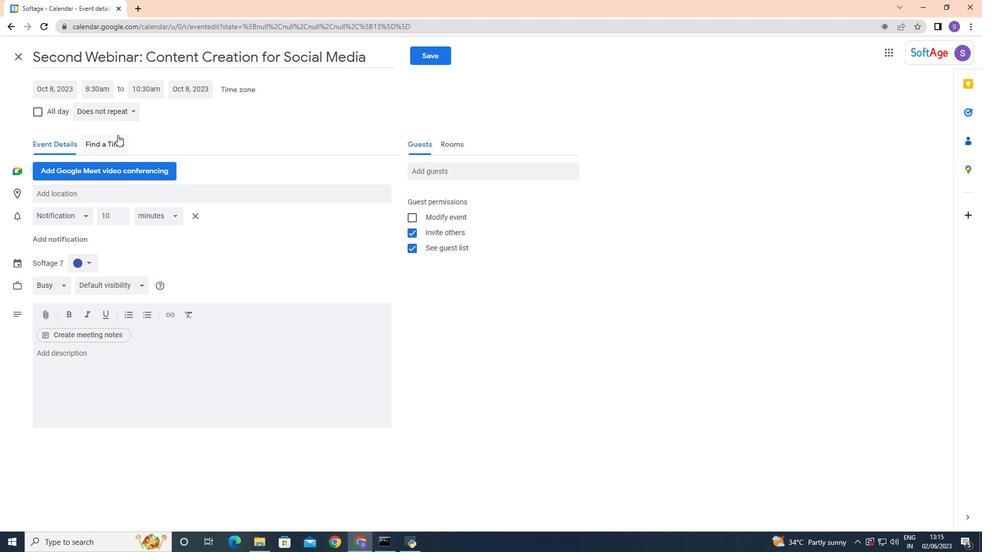 
Action: Mouse scrolled (117, 138) with delta (0, 0)
Screenshot: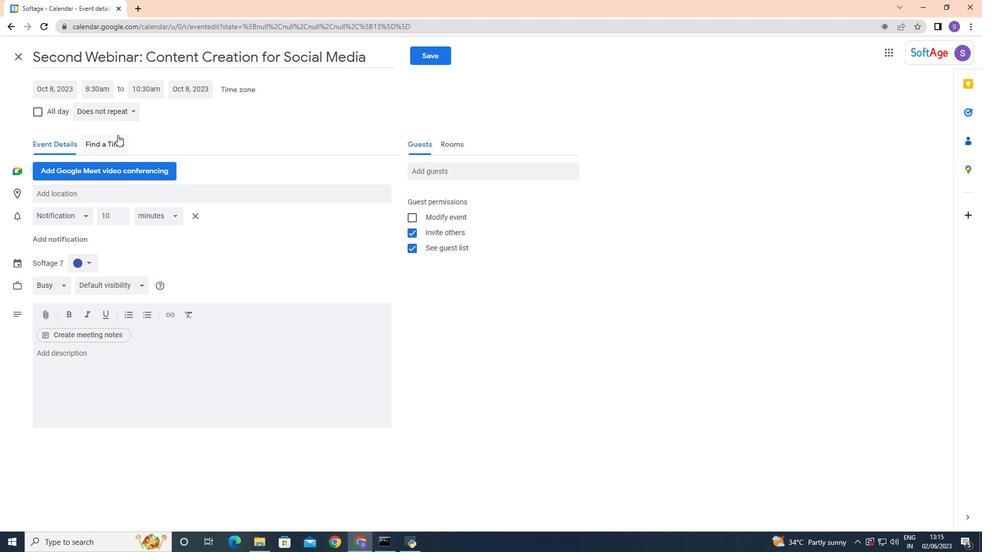 
Action: Mouse moved to (69, 357)
Screenshot: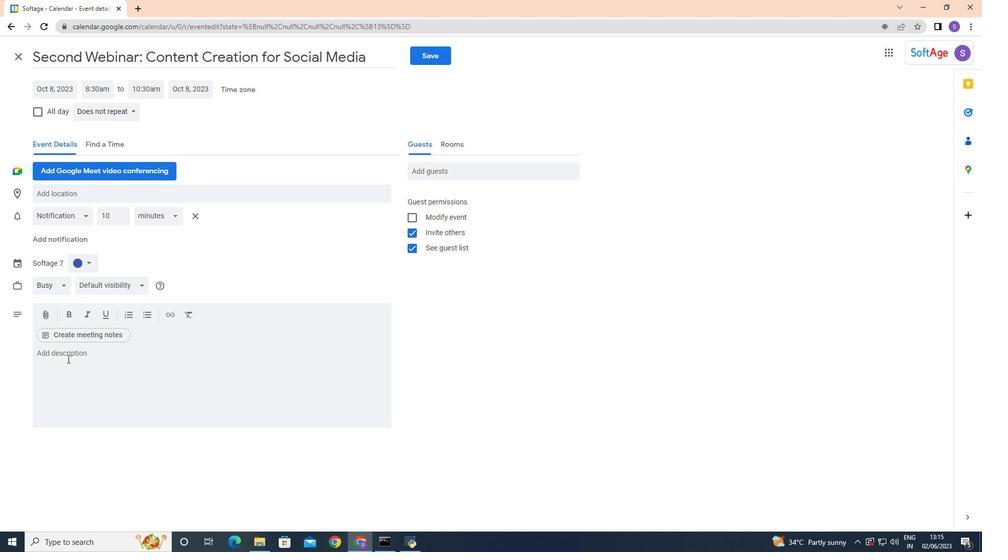 
Action: Mouse pressed left at (69, 357)
Screenshot: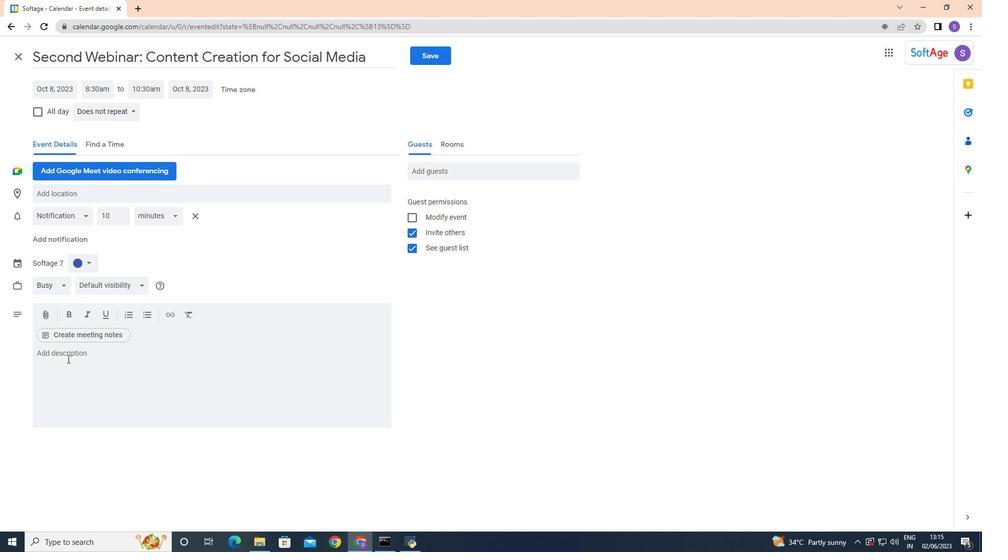 
Action: Mouse moved to (72, 352)
Screenshot: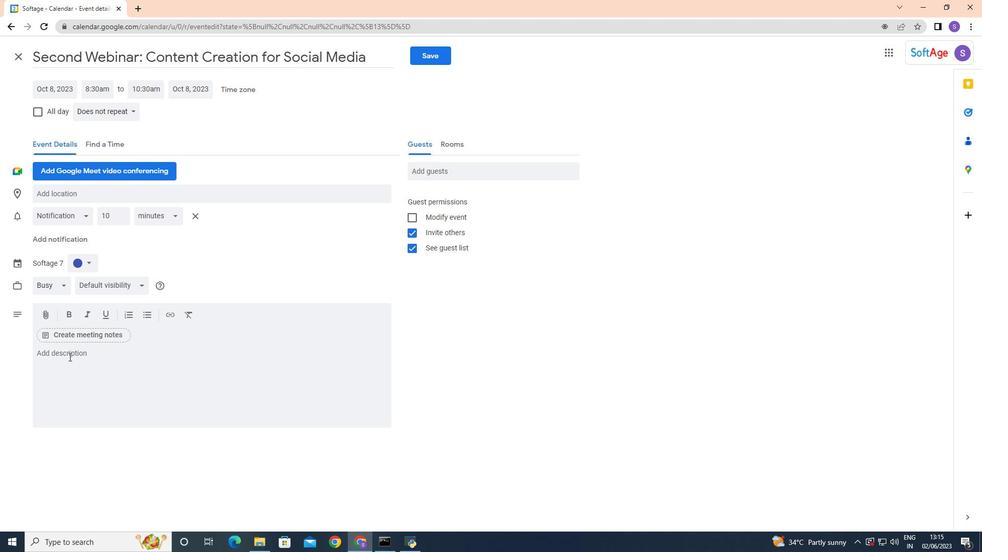 
Action: Key pressed <Key.caps_lock>T<Key.caps_lock>he<Key.space>event<Key.space>will<Key.space>kick<Key.space>off<Key.space>with<Key.space>a<Key.space>warm<Key.space>introduction,<Key.space>alloei<Key.backspace><Key.backspace>wing<Key.space>participants<Key.space>to<Key.space>briefly<Key.space>share<Key.space>their<Key.space>baxkg<Key.backspace><Key.backspace><Key.backspace>ckgrounds,<Key.space>interests,<Key.space>and<Key.space>aspirations,<Key.space><Key.caps_lock>F<Key.caps_lock>ollowing<Key.space>that<Key.space><Key.backspace>,<Key.space>mentors<Key.space>and<Key.space>mentees<Key.space>wo<Key.backspace><Key.backspace><Key.space>will<Key.space>be<Key.space>seated<Key.space>together<Key.space>at<Key.space>designe<Key.backspace>anted<Key.space>
Screenshot: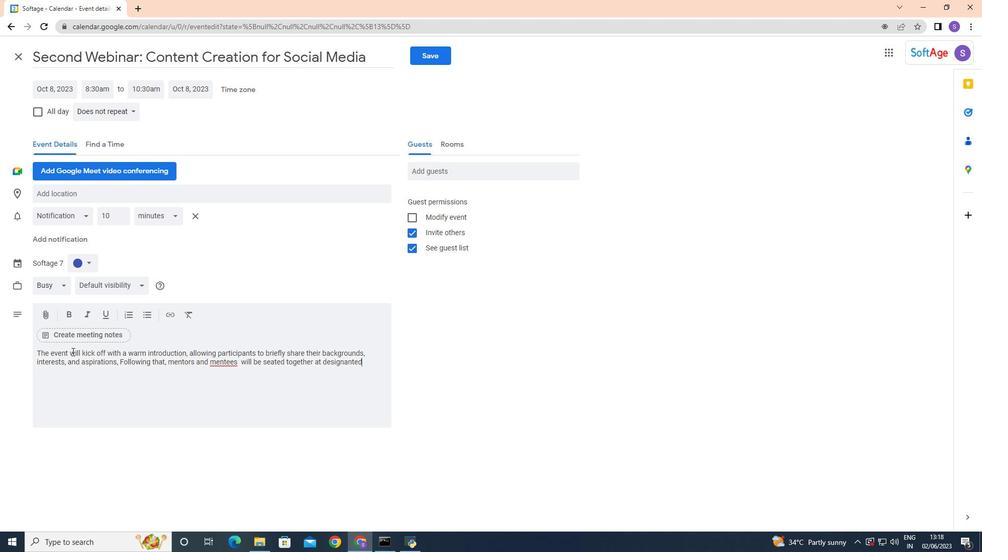 
Action: Mouse moved to (345, 361)
Screenshot: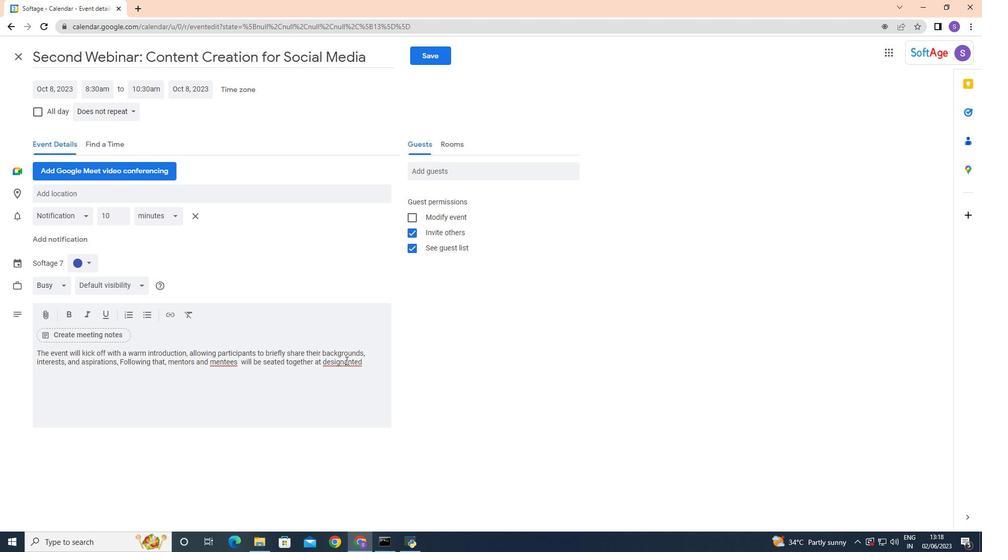 
Action: Mouse pressed right at (345, 361)
Screenshot: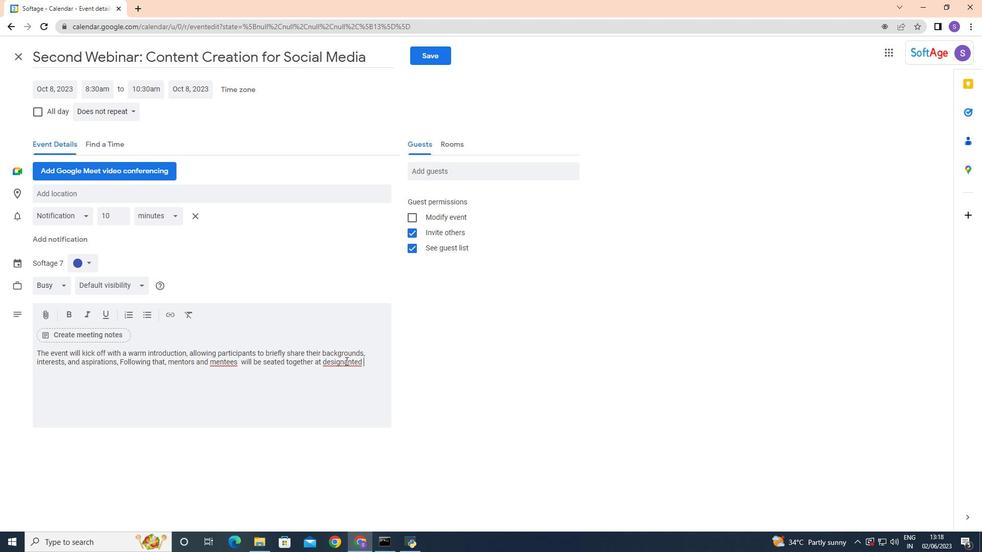 
Action: Mouse moved to (383, 369)
Screenshot: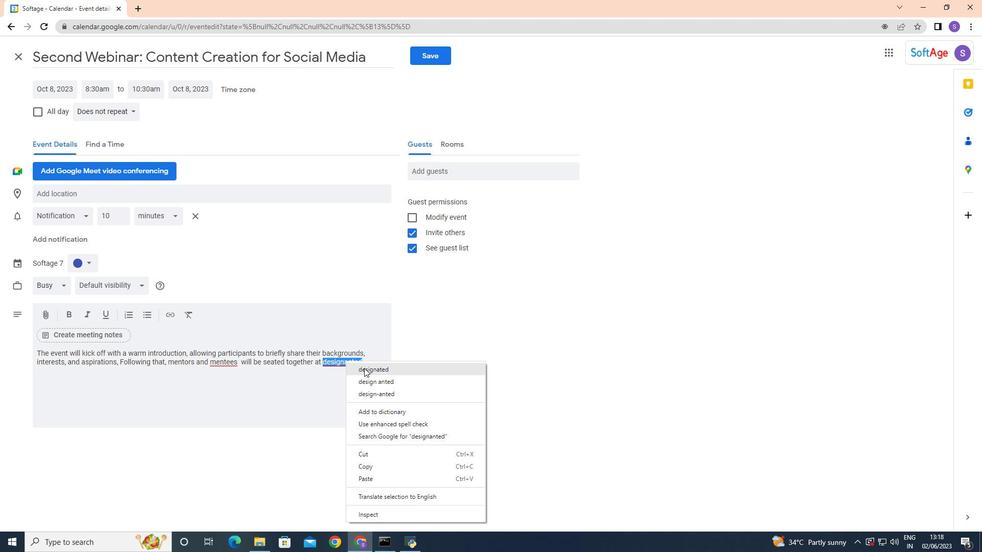 
Action: Mouse pressed left at (383, 369)
Screenshot: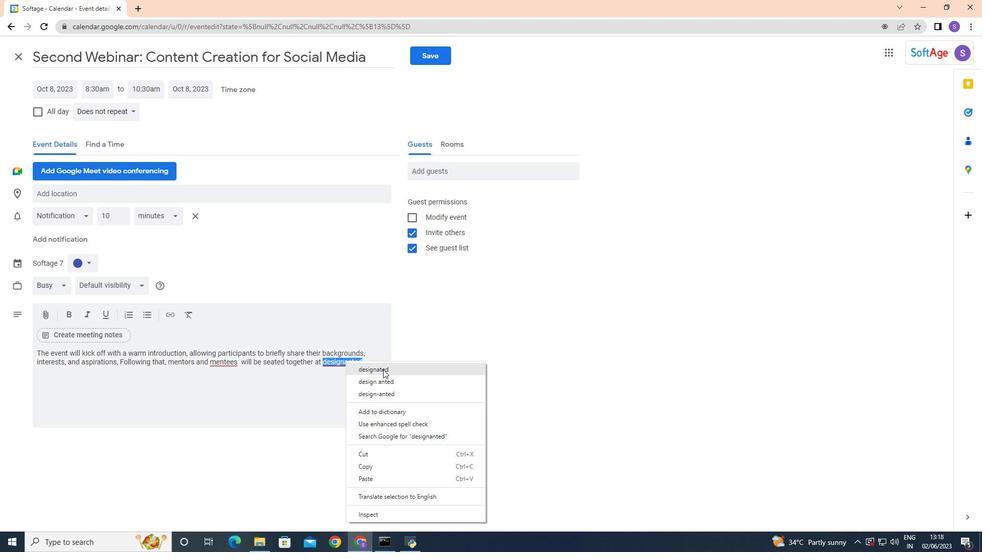 
Action: Mouse moved to (379, 365)
Screenshot: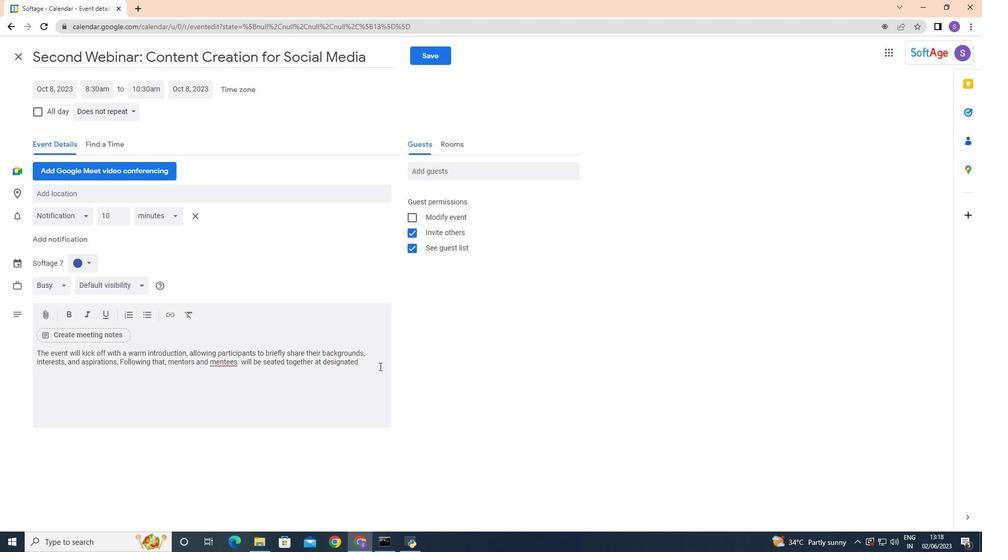 
Action: Key pressed <Key.space>tables<Key.space><Key.backspace>,<Key.space>fostering<Key.space>a<Key.space>relac<Key.backspace>xed<Key.space>atmosphere<Key.space>conducive<Key.space>to<Key.space>open<Key.space>dialohue.
Screenshot: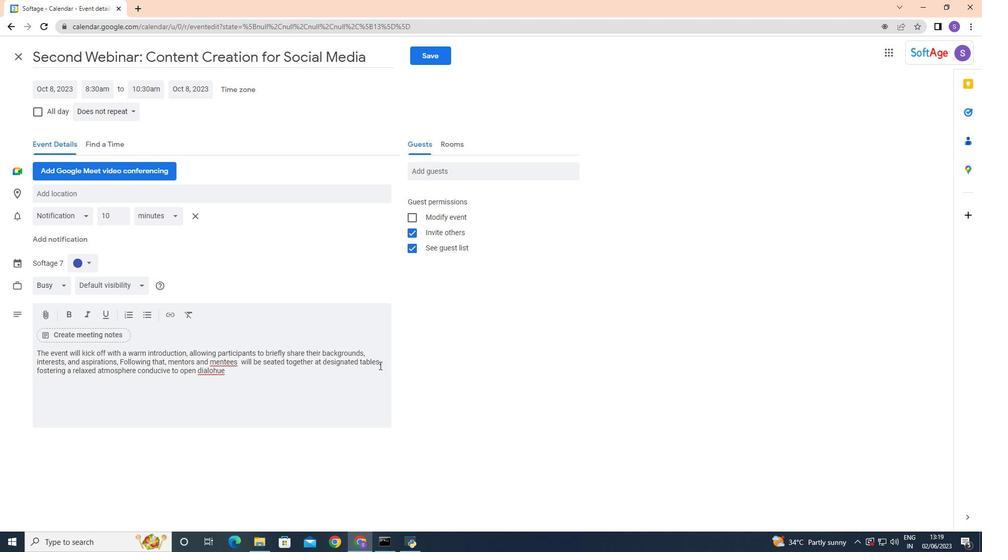 
Action: Mouse moved to (208, 377)
Screenshot: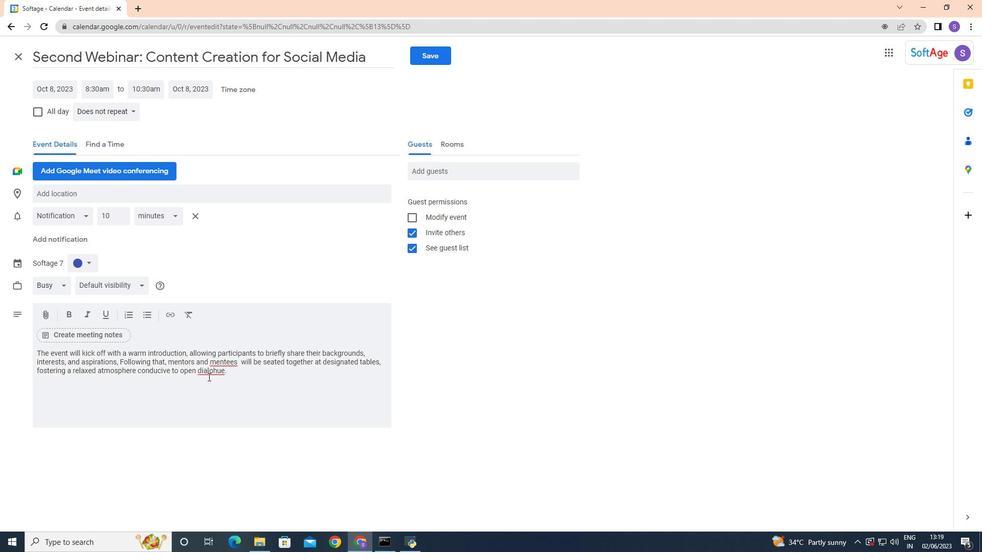 
Action: Mouse pressed right at (208, 377)
Screenshot: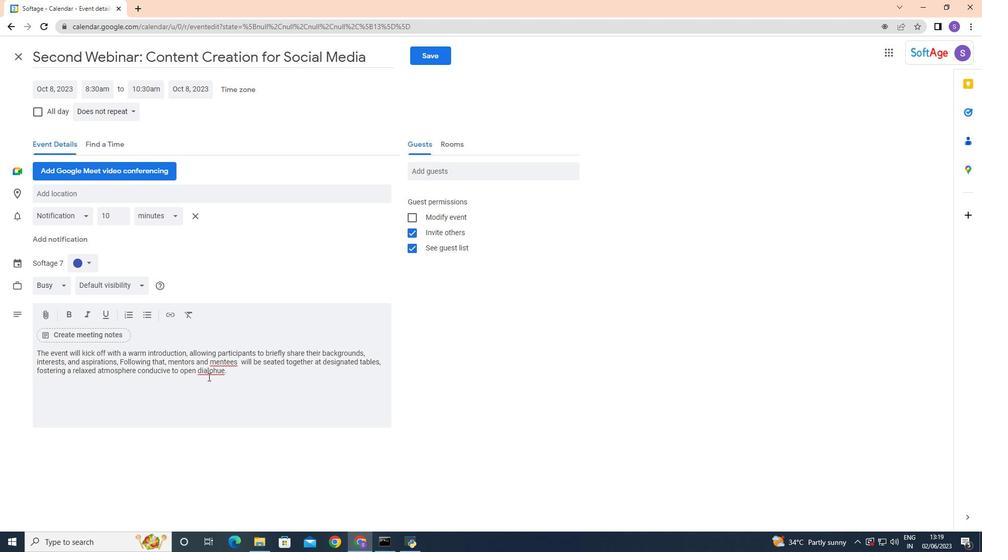 
Action: Mouse moved to (245, 237)
Screenshot: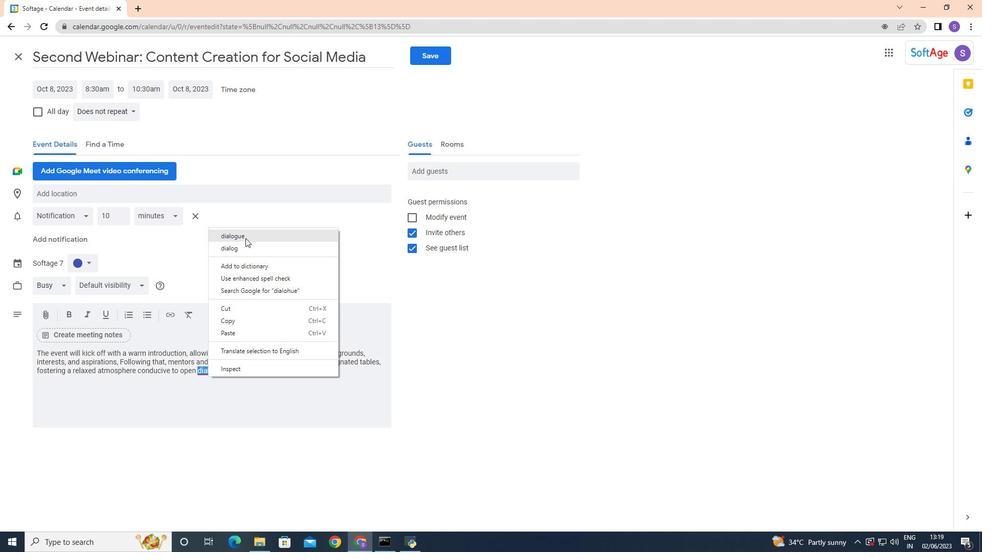 
Action: Mouse pressed left at (245, 237)
Screenshot: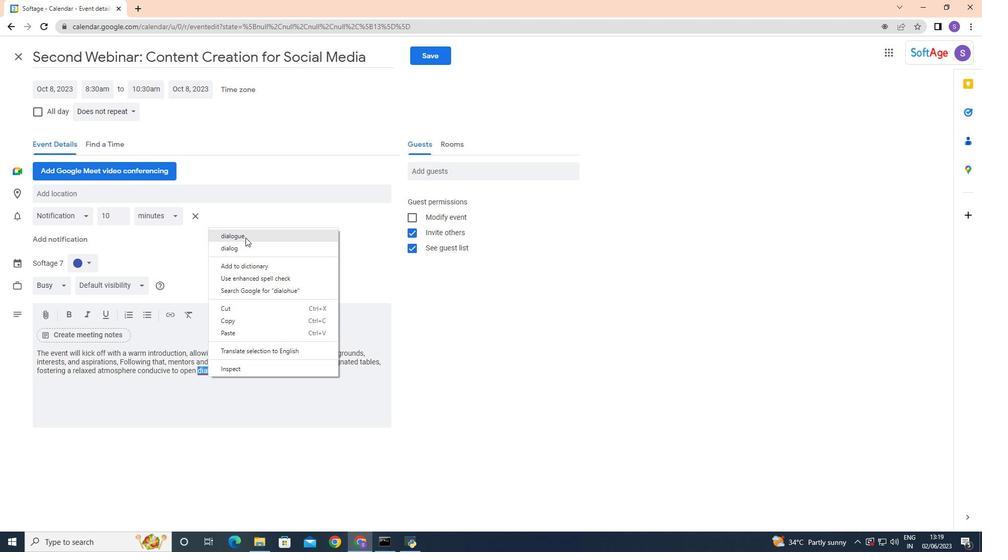
Action: Mouse moved to (92, 261)
Screenshot: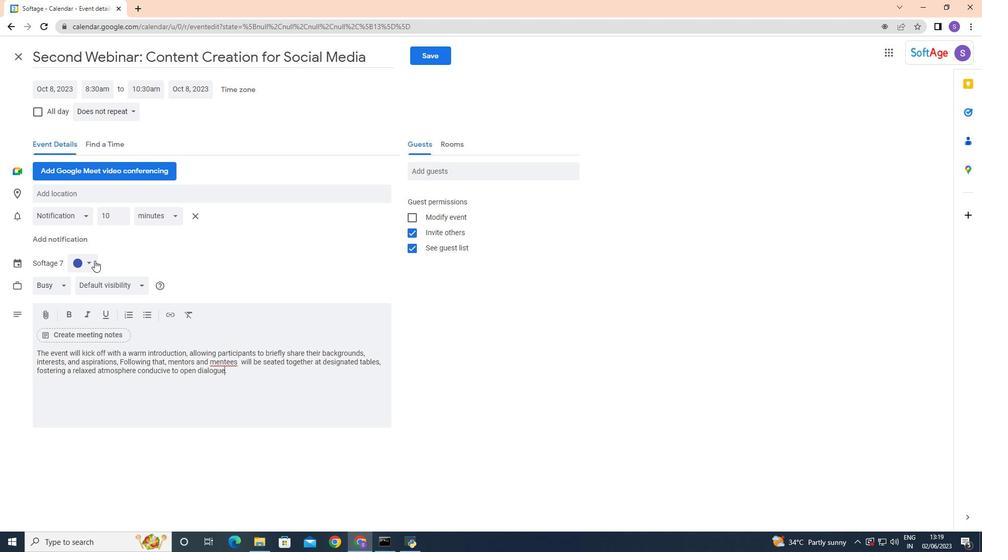 
Action: Mouse pressed left at (92, 261)
Screenshot: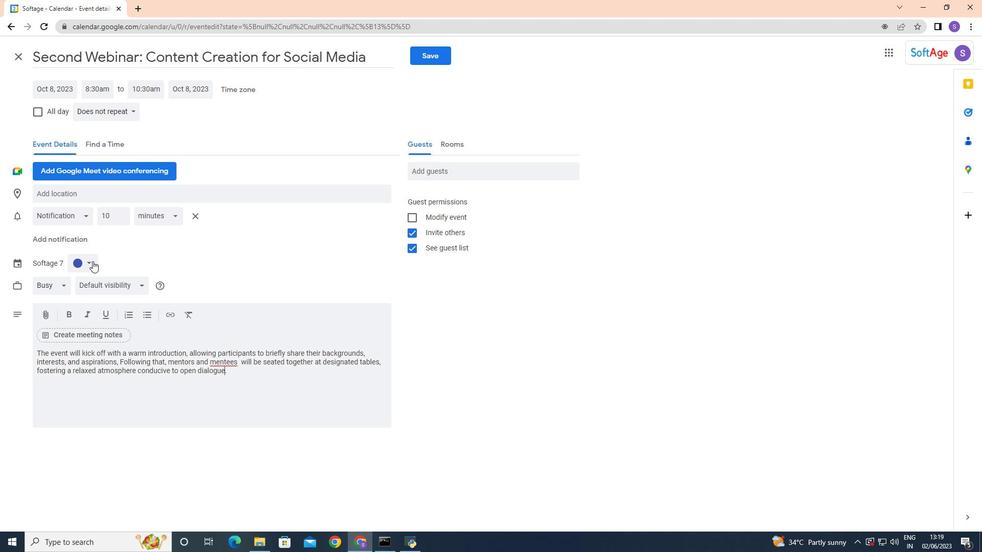 
Action: Mouse moved to (78, 323)
Screenshot: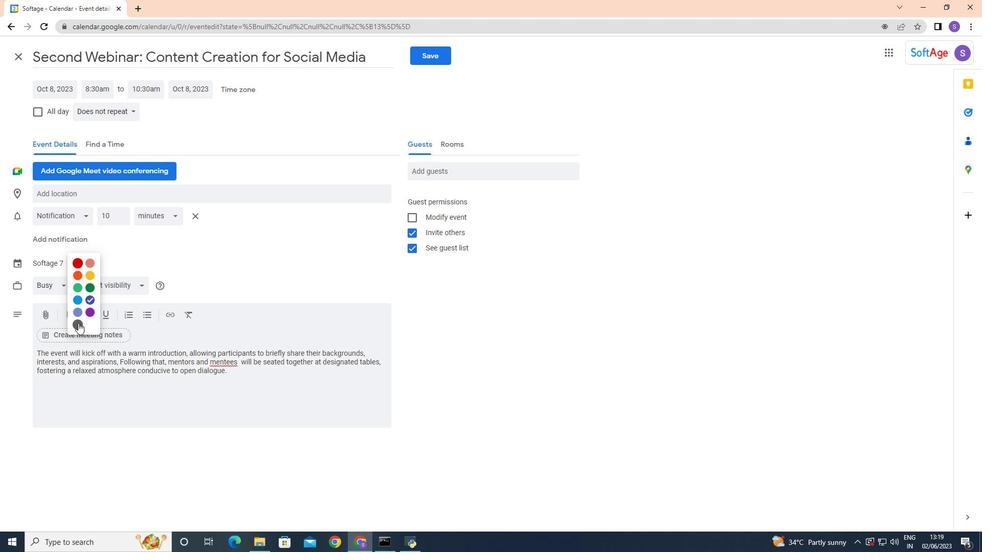 
Action: Mouse pressed left at (78, 323)
Screenshot: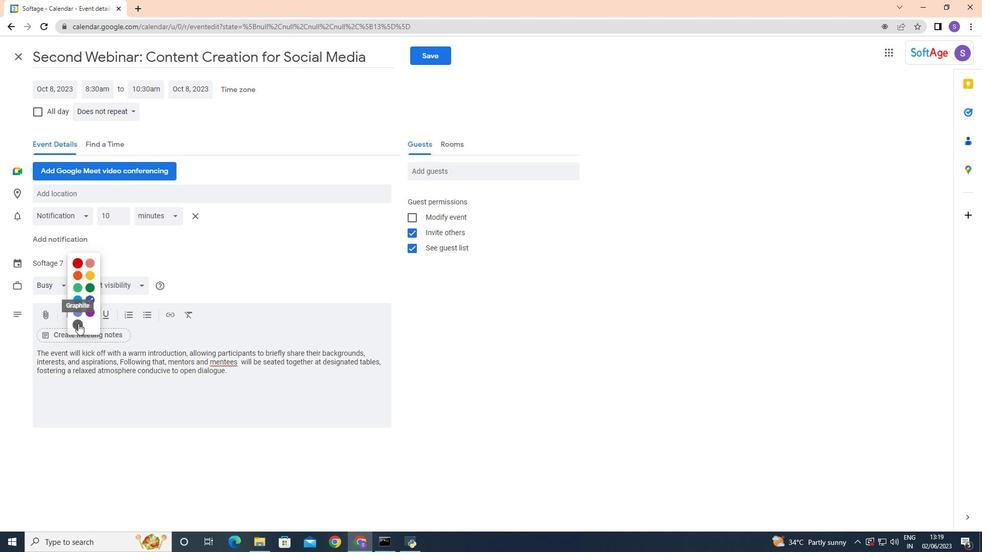 
Action: Mouse moved to (78, 198)
Screenshot: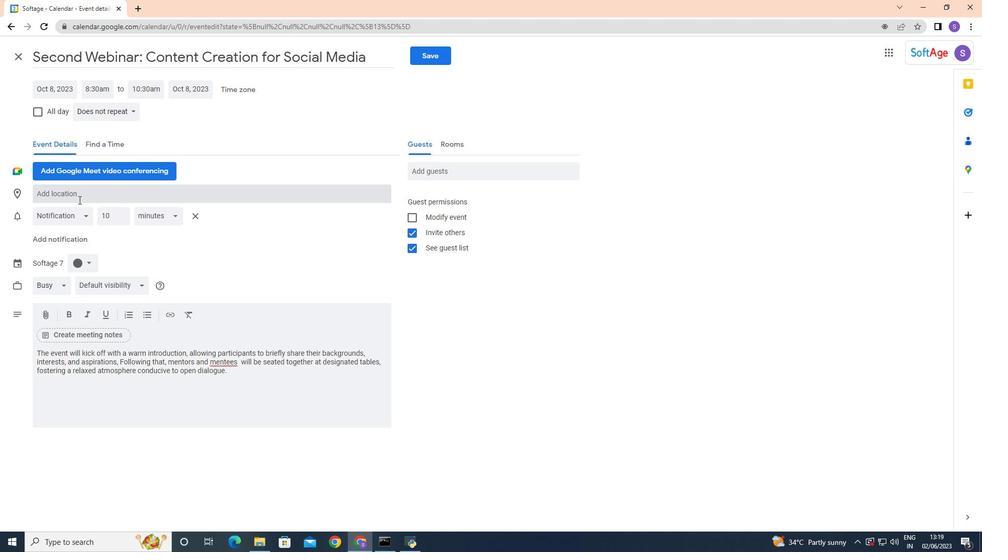 
Action: Mouse pressed left at (78, 198)
Screenshot: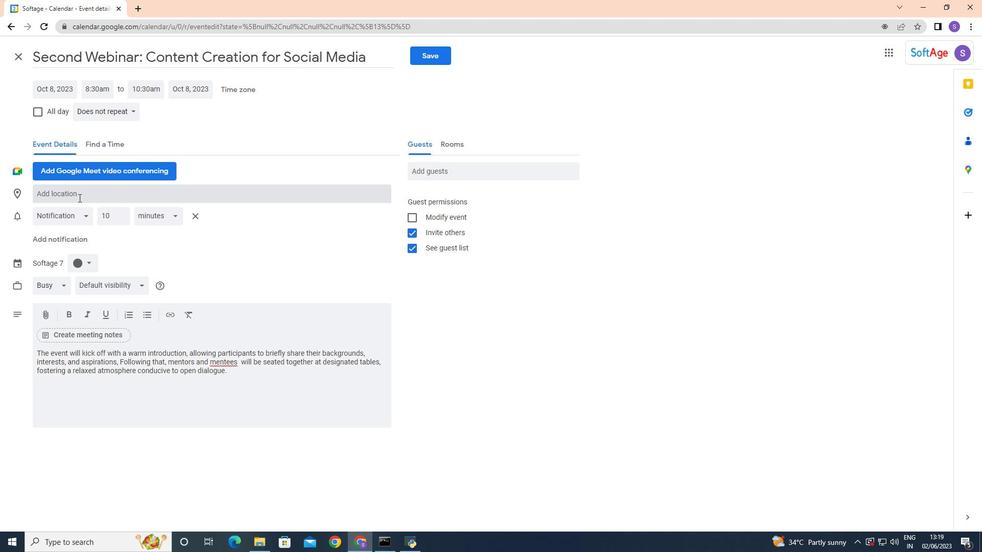 
Action: Mouse moved to (78, 197)
Screenshot: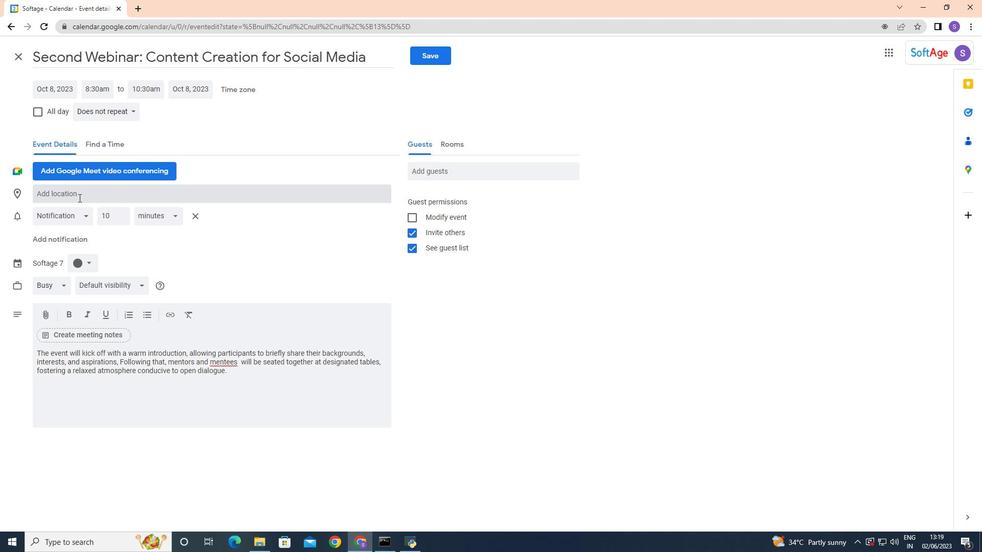 
Action: Key pressed 321<Key.space><Key.shift>Go<Key.backspace>raphi<Key.backspace><Key.backspace><Key.backspace><Key.backspace><Key.backspace><Key.backspace>
Screenshot: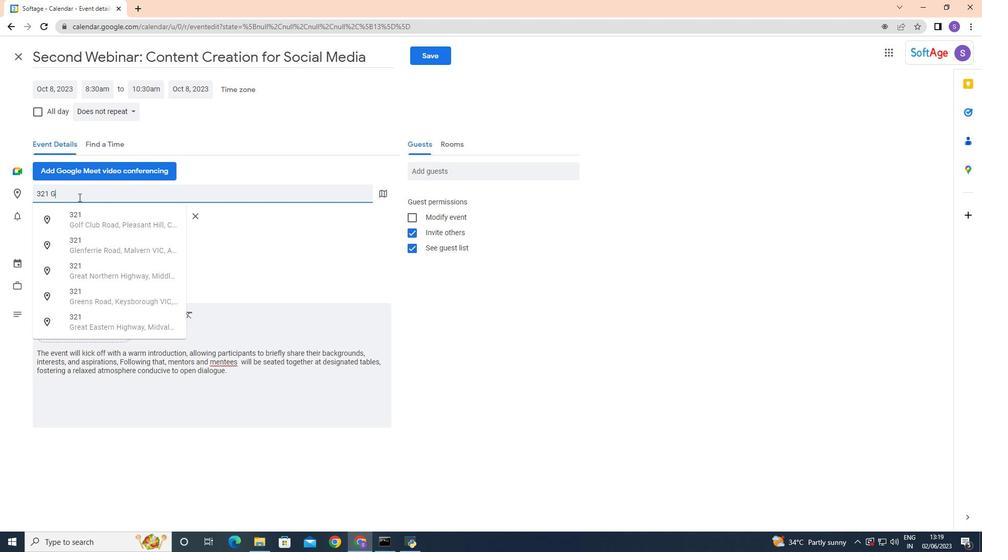 
Action: Mouse moved to (78, 197)
Screenshot: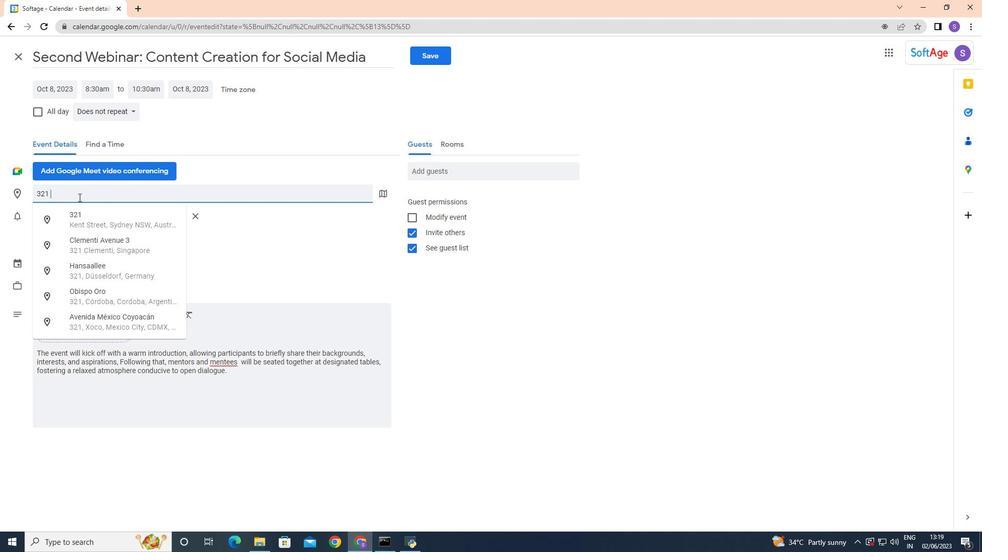 
Action: Key pressed <Key.shift><Key.shift><Key.shift><Key.shift><Key.shift>Gorges<Key.space>du<Key.space><Key.shift>Verdon,<Key.space><Key.shift>France
Screenshot: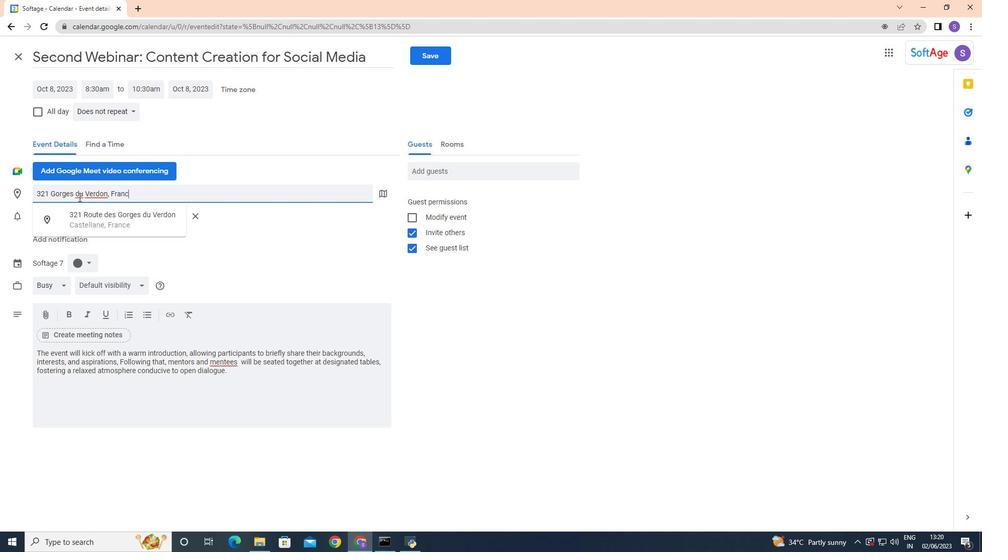 
Action: Mouse moved to (254, 251)
Screenshot: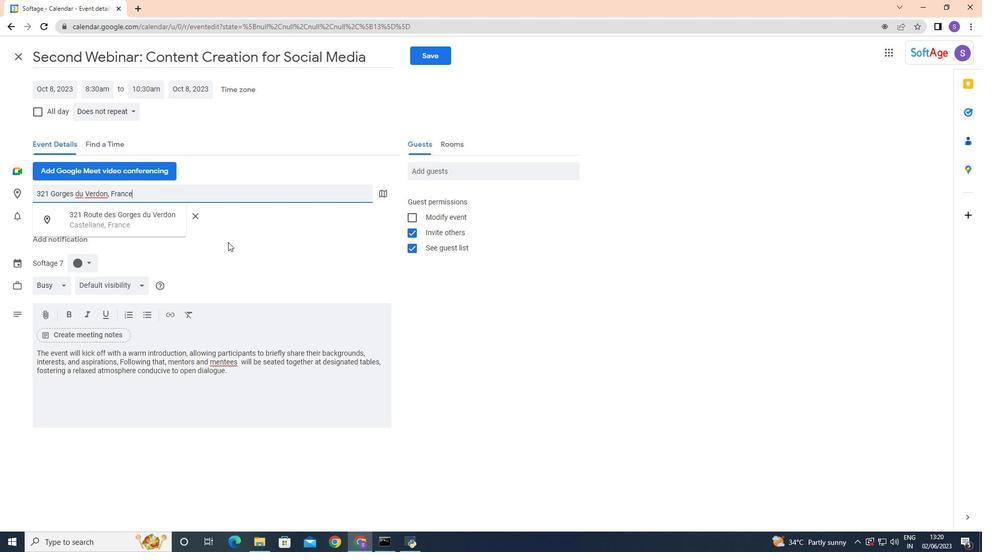 
Action: Mouse pressed left at (254, 251)
Screenshot: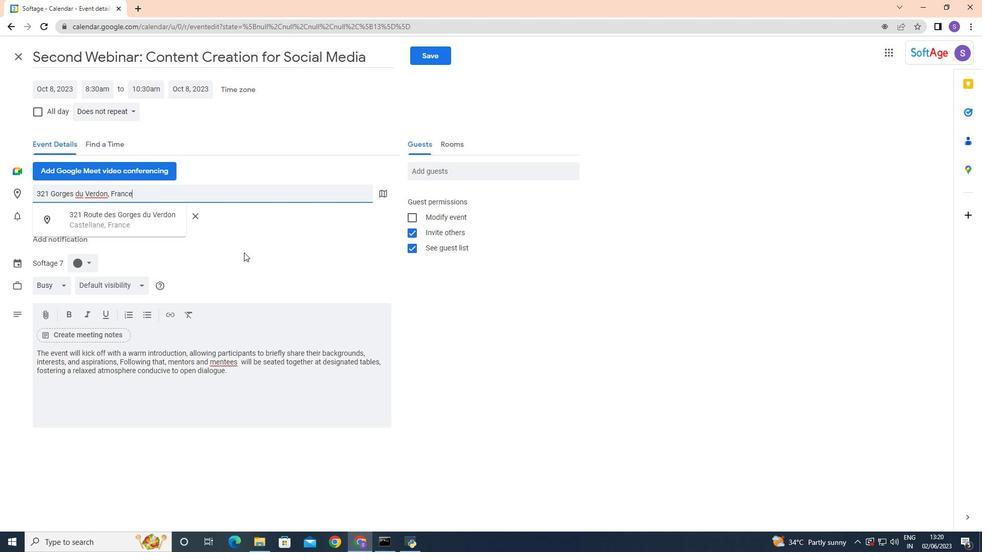 
Action: Mouse moved to (427, 166)
Screenshot: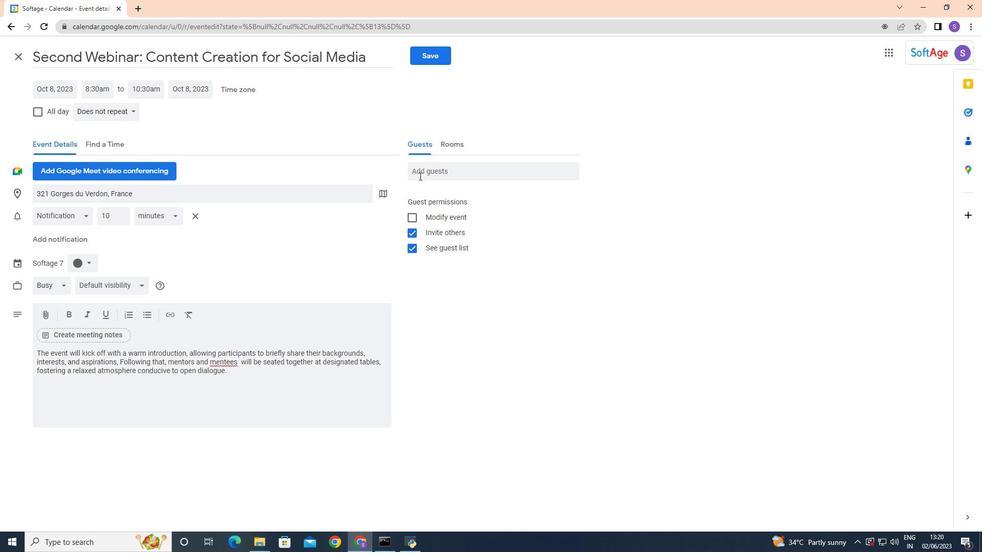 
Action: Mouse pressed left at (427, 166)
Screenshot: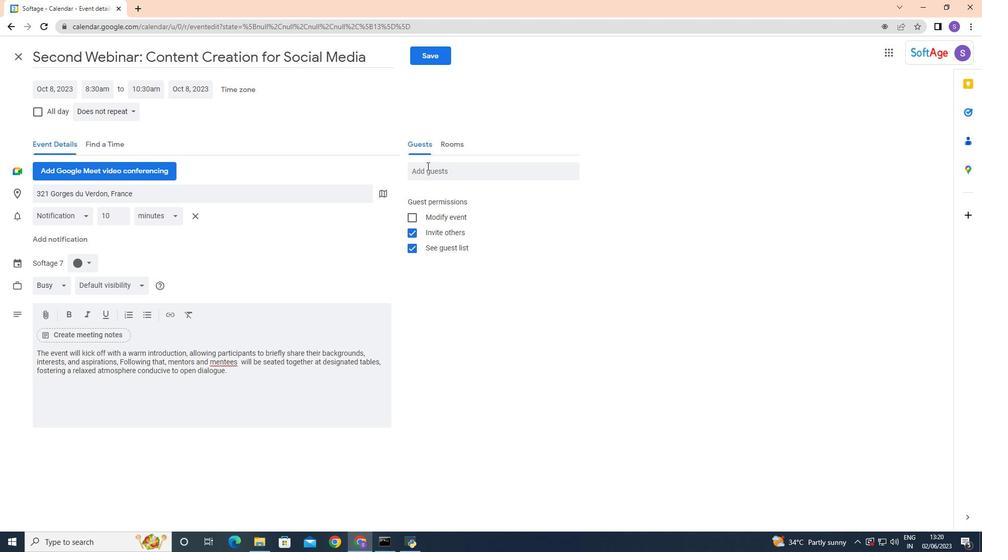 
Action: Key pressed softage
Screenshot: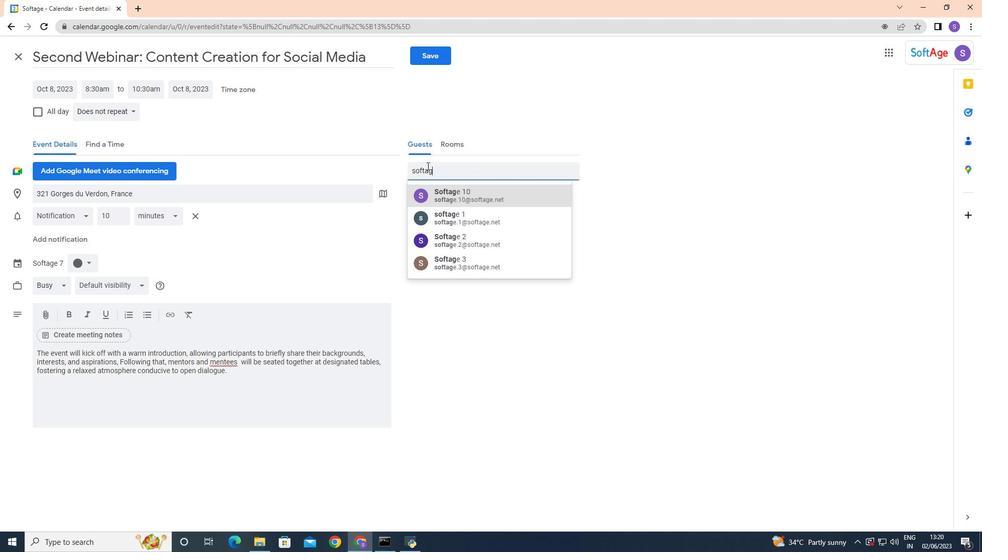 
Action: Mouse moved to (491, 224)
Screenshot: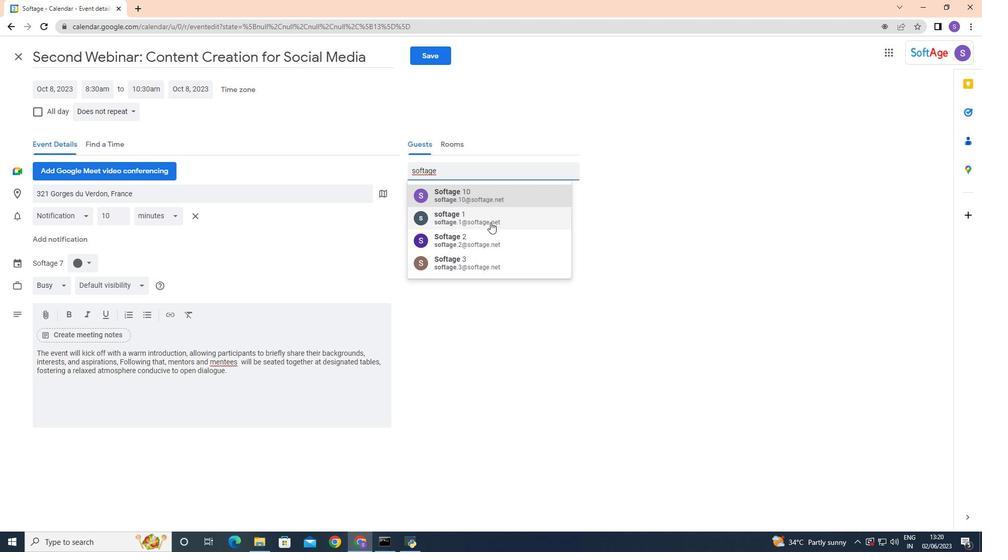 
Action: Key pressed .8
Screenshot: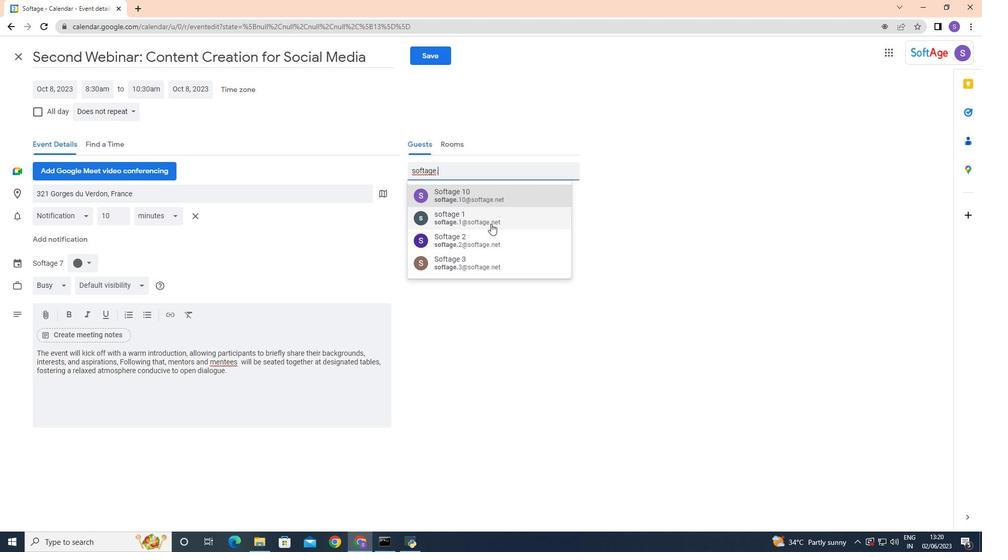 
Action: Mouse moved to (472, 195)
Screenshot: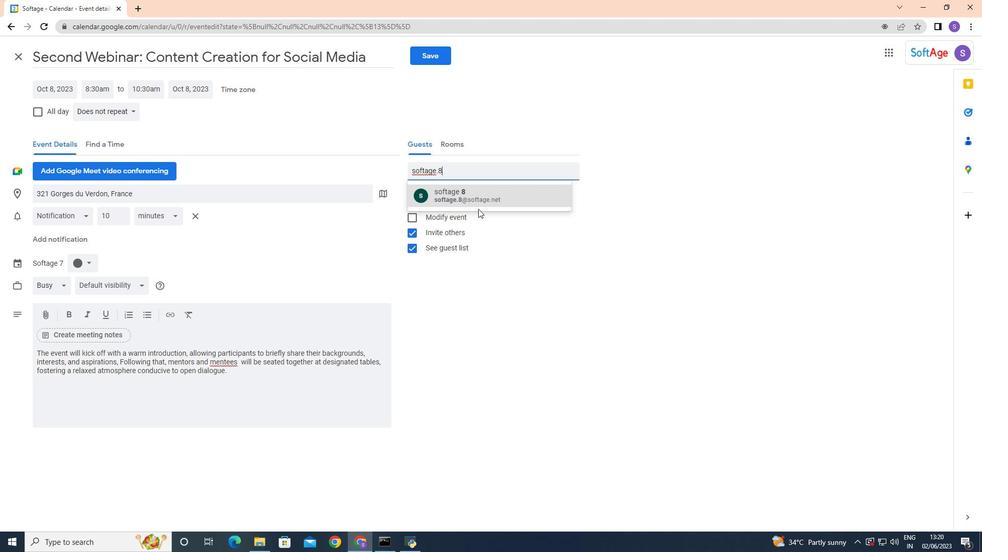 
Action: Mouse pressed left at (472, 195)
Screenshot: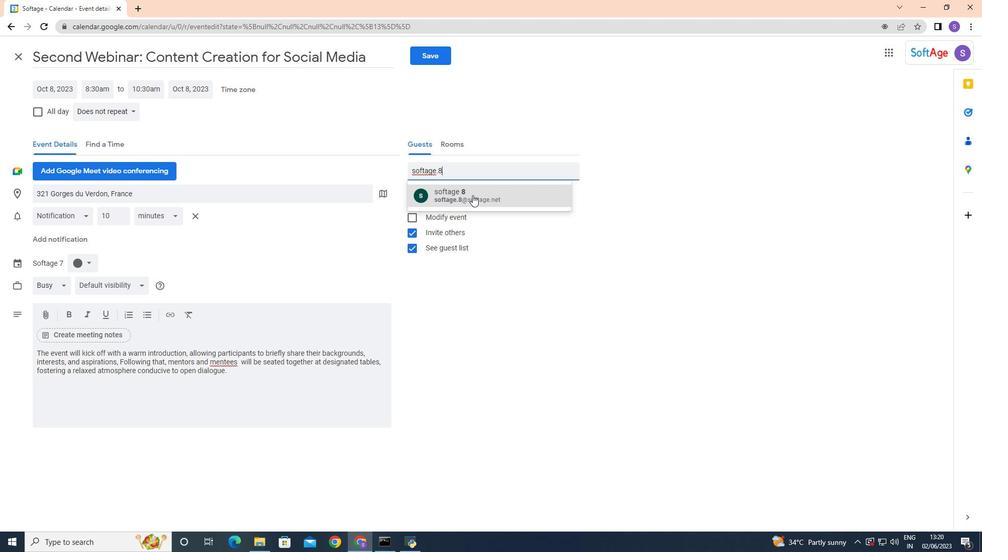 
Action: Mouse moved to (563, 198)
Screenshot: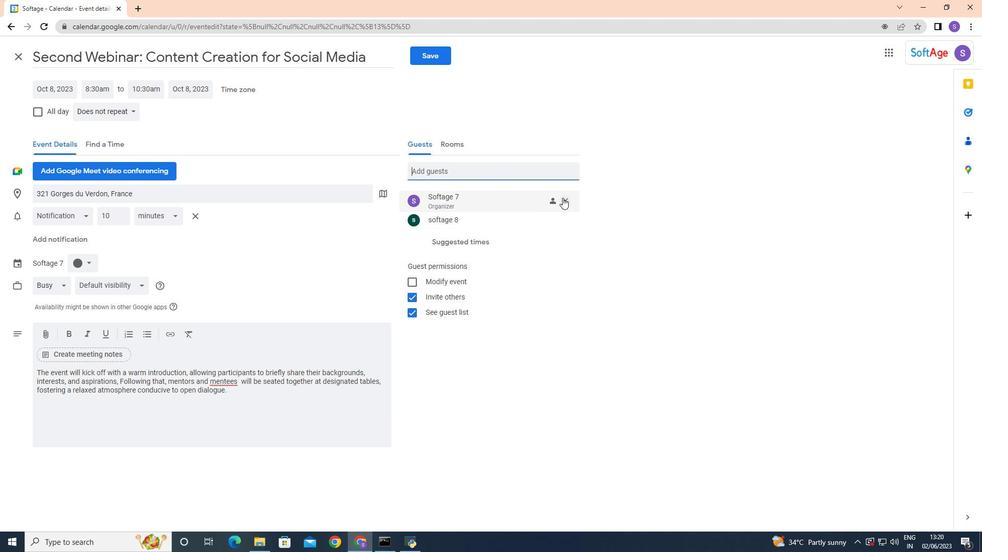 
Action: Mouse pressed left at (563, 198)
Screenshot: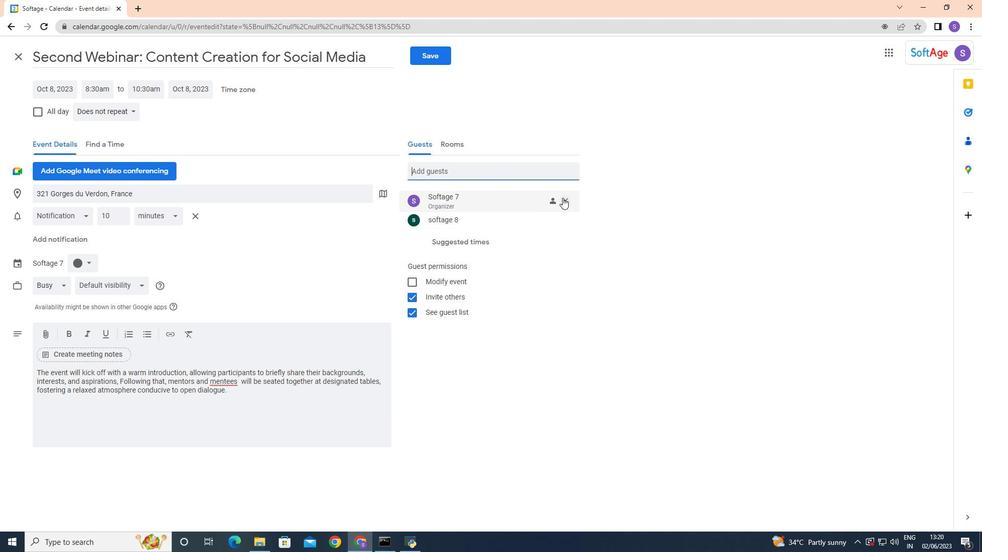 
Action: Mouse moved to (490, 168)
Screenshot: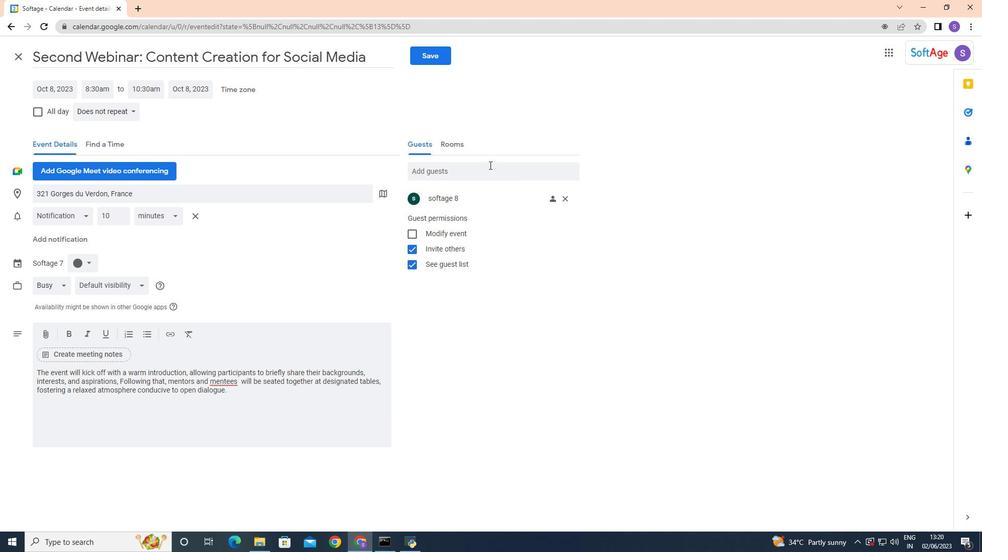 
Action: Mouse pressed left at (490, 168)
Screenshot: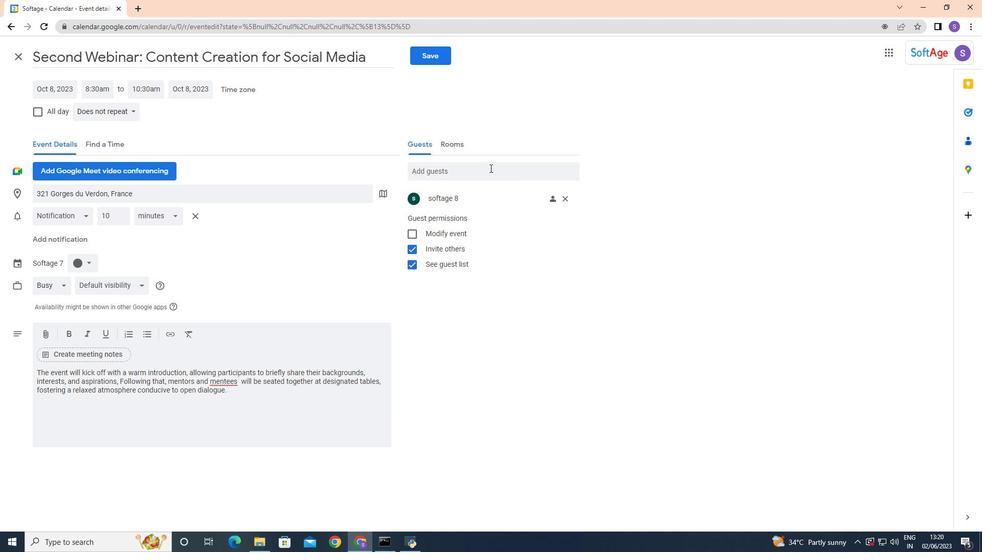 
Action: Key pressed sof
Screenshot: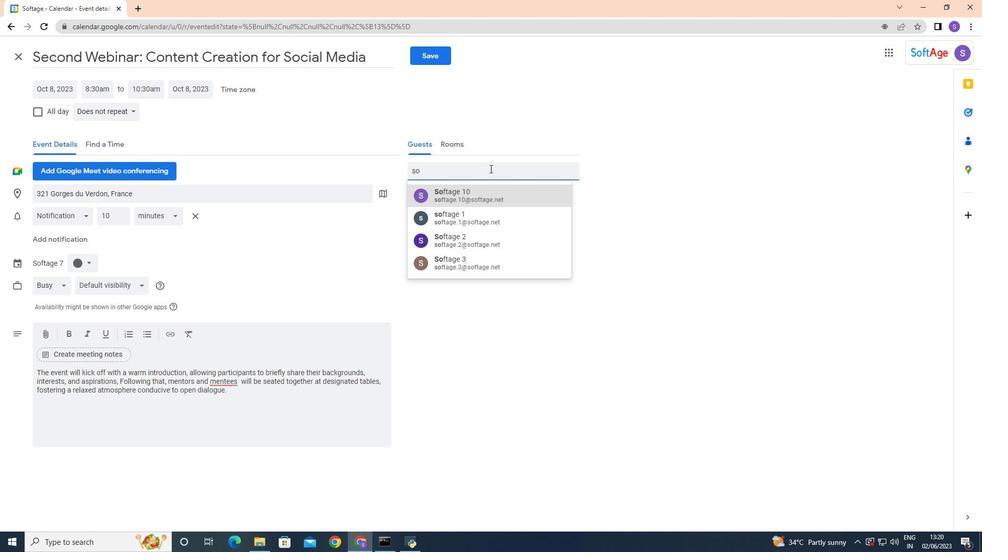 
Action: Mouse moved to (478, 199)
Screenshot: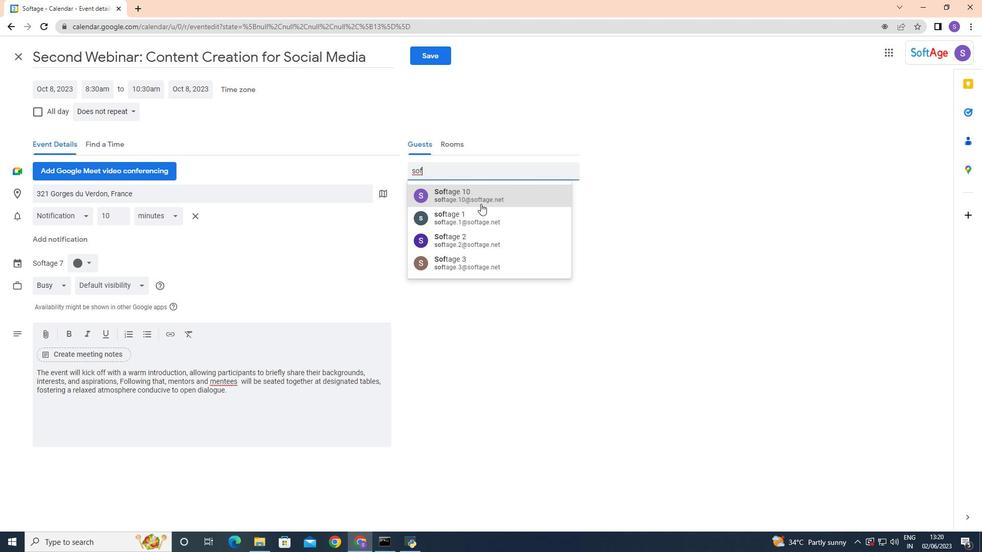 
Action: Key pressed t
Screenshot: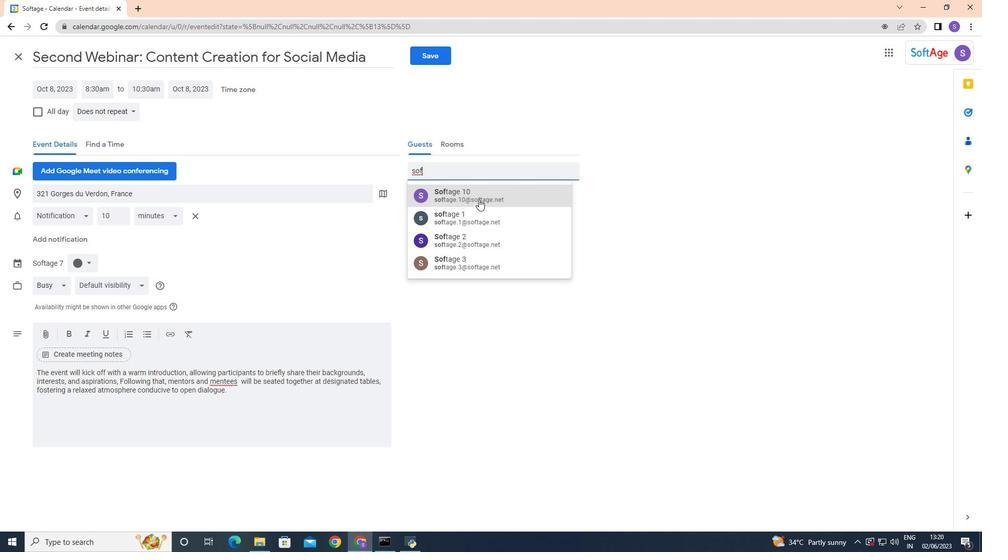 
Action: Mouse moved to (478, 199)
Screenshot: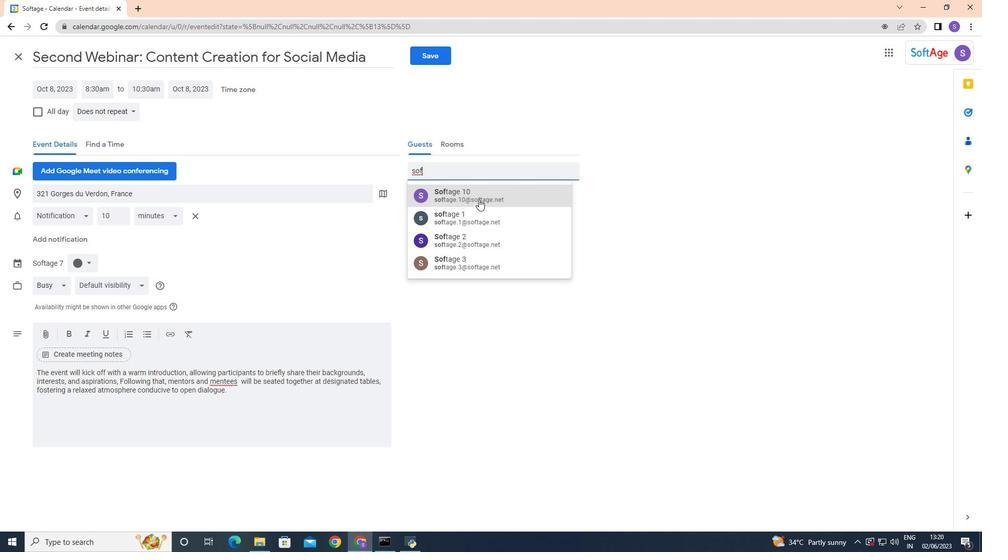 
Action: Key pressed age,<Key.backspace>
Screenshot: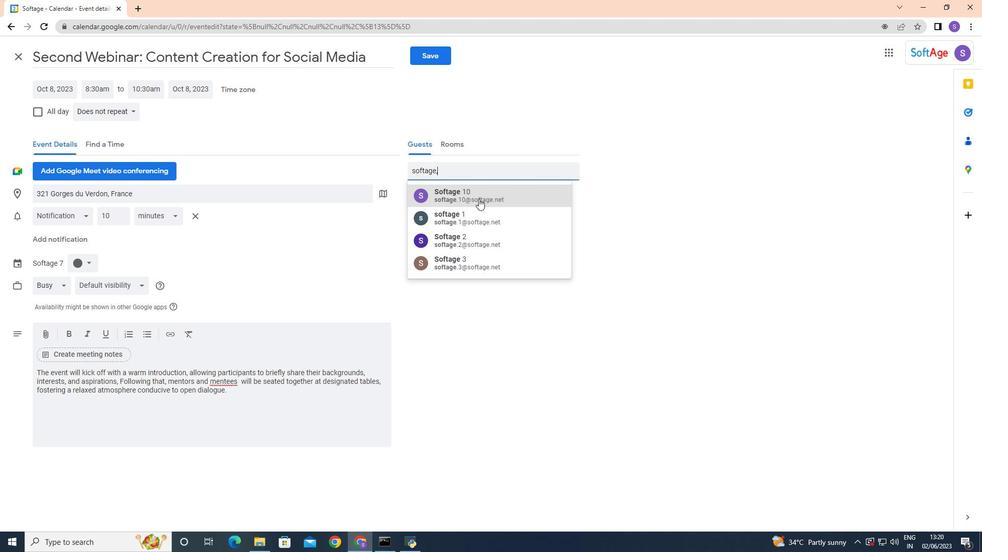 
Action: Mouse moved to (479, 195)
Screenshot: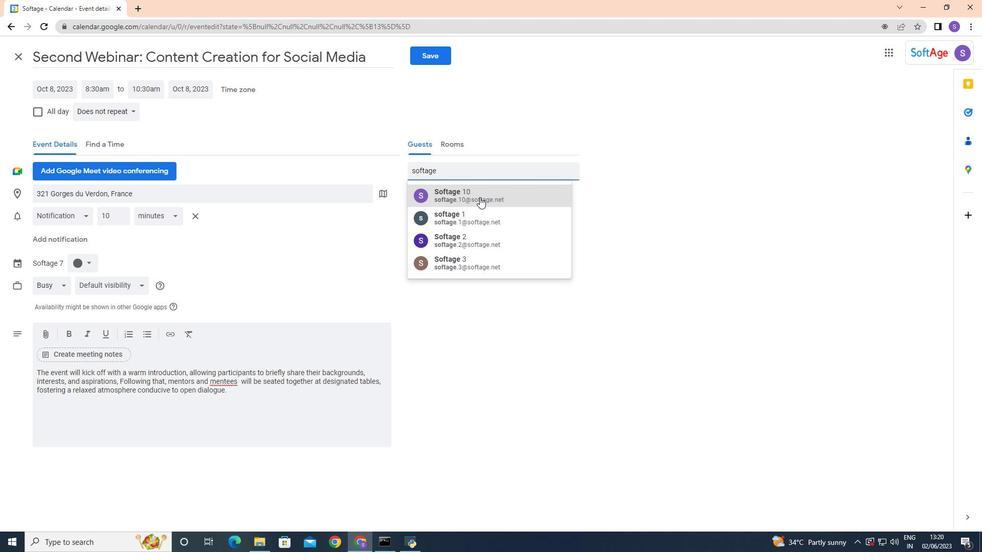 
Action: Key pressed .9
Screenshot: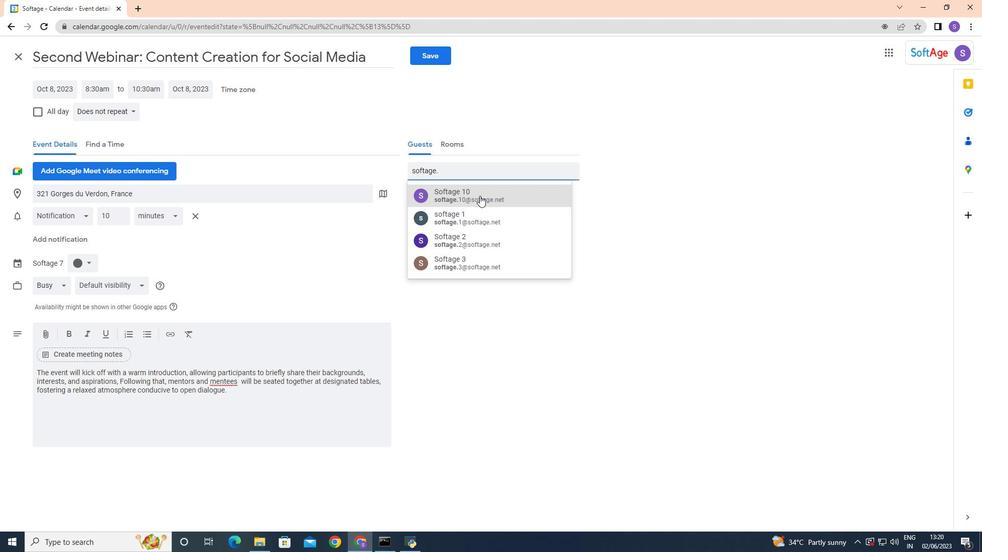 
Action: Mouse moved to (476, 194)
Screenshot: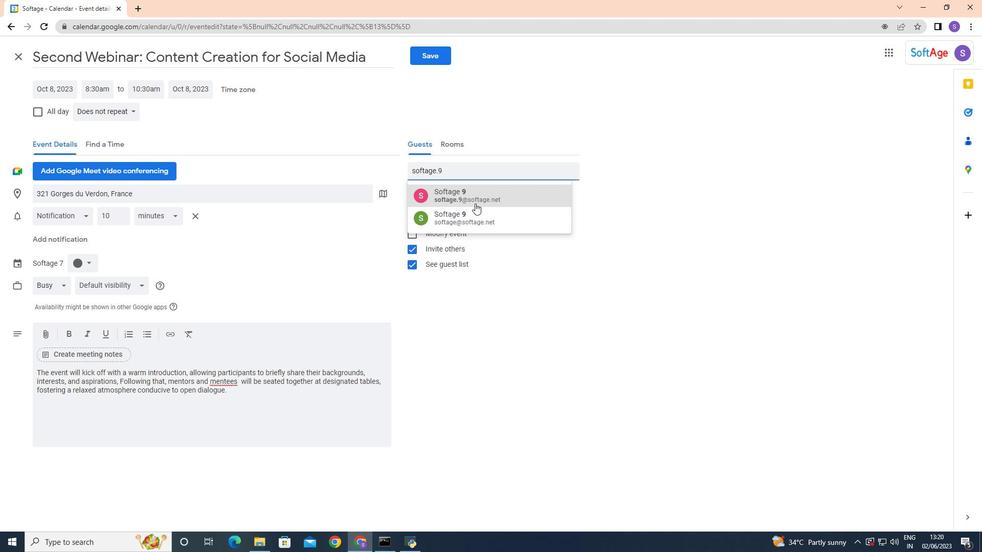 
Action: Mouse pressed left at (476, 194)
Screenshot: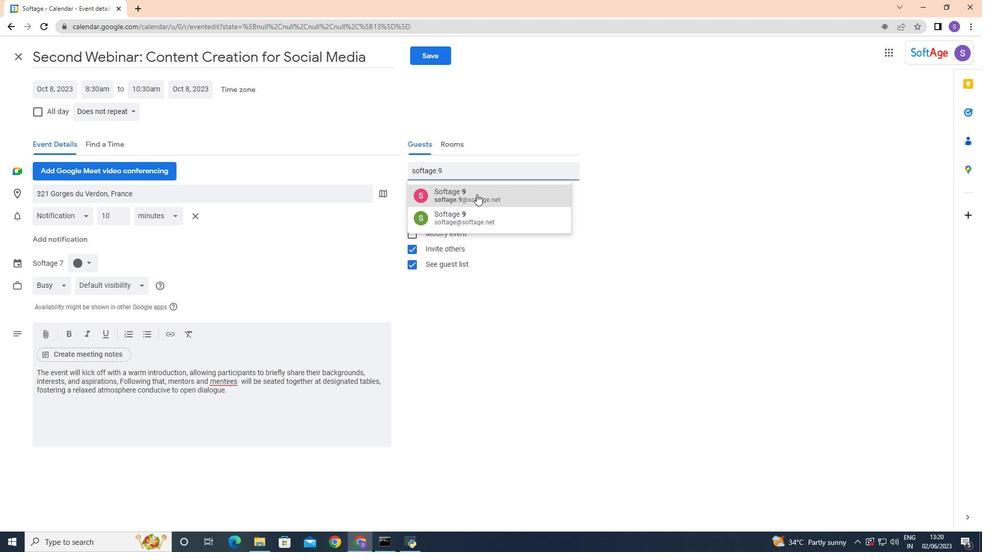 
Action: Mouse moved to (113, 115)
Screenshot: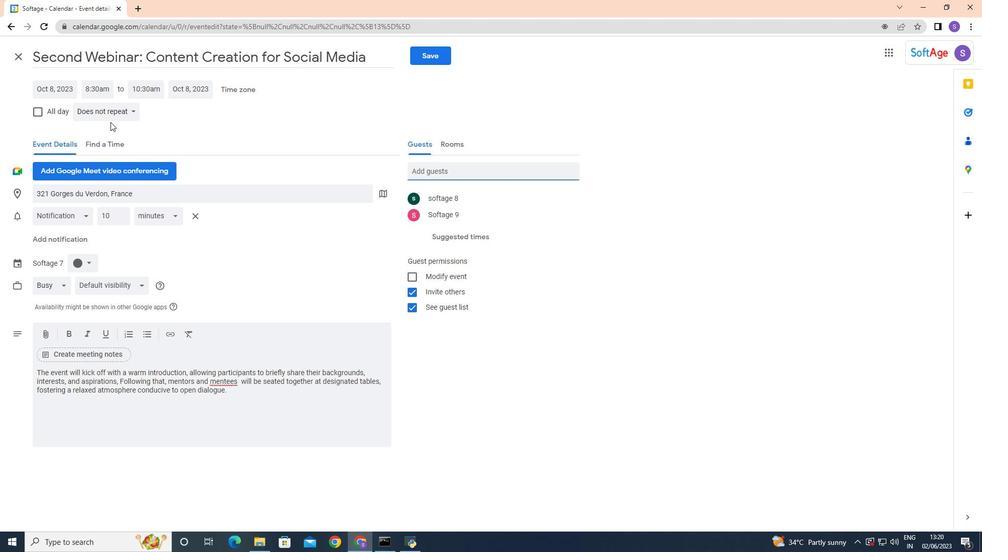 
Action: Mouse pressed left at (113, 115)
Screenshot: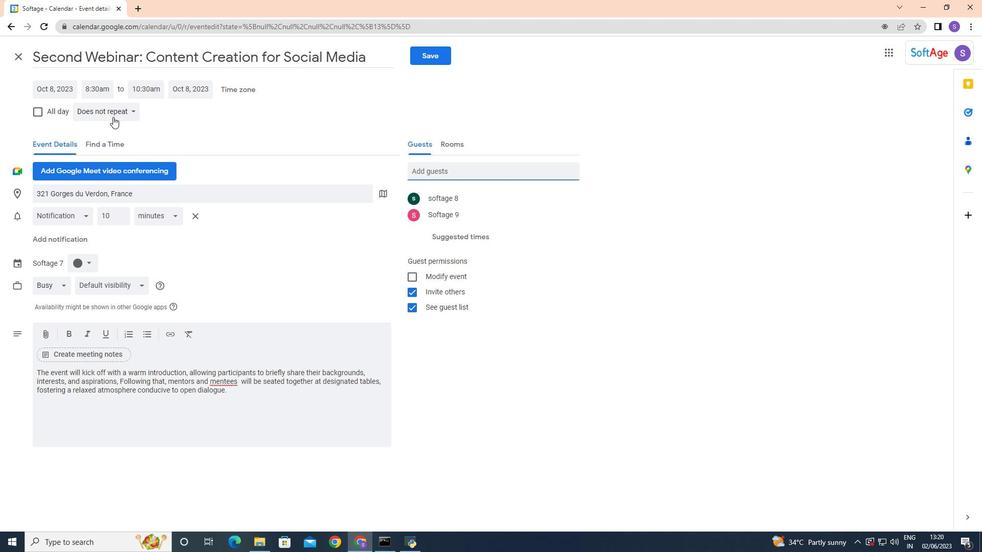 
Action: Mouse moved to (115, 112)
Screenshot: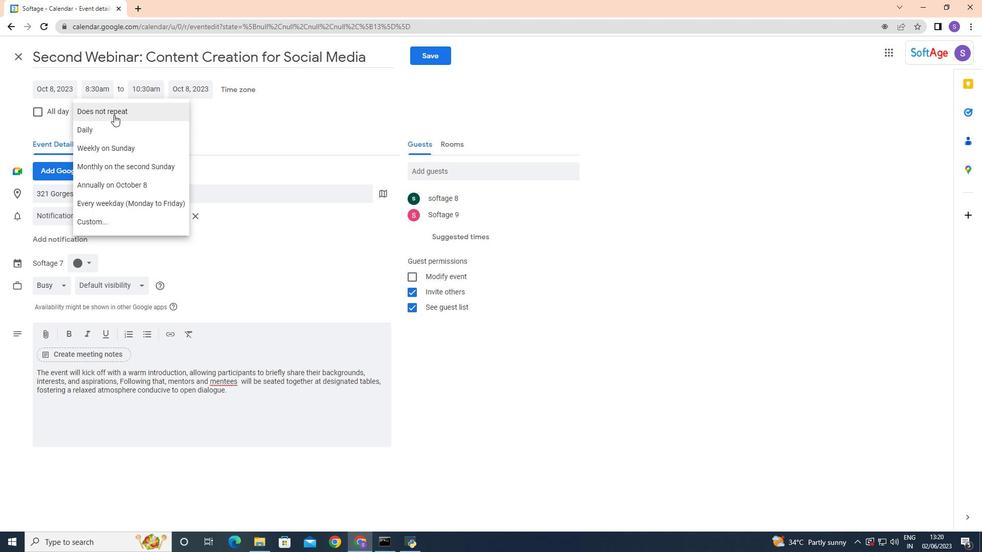 
Action: Mouse pressed left at (115, 112)
Screenshot: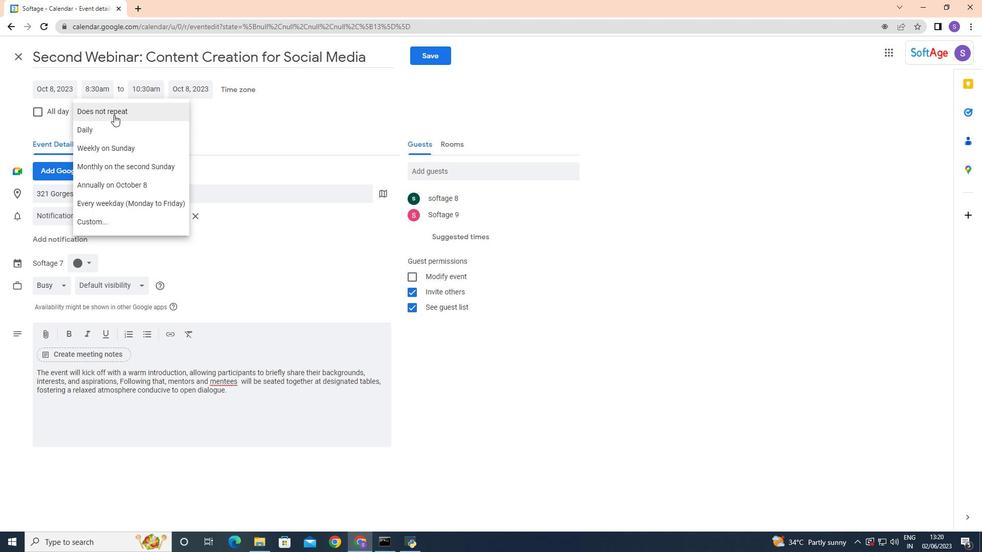 
Action: Mouse moved to (424, 55)
Screenshot: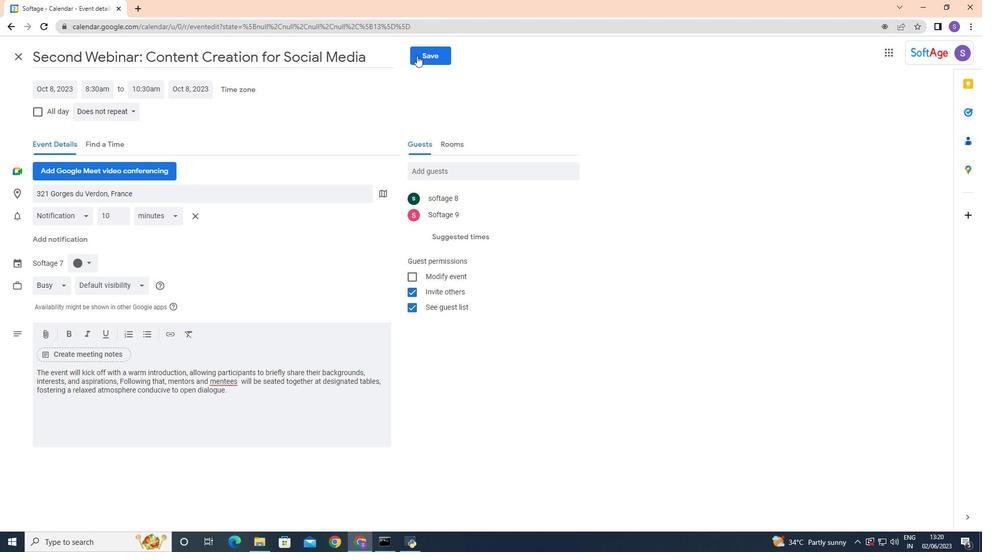 
Action: Mouse pressed left at (424, 55)
Screenshot: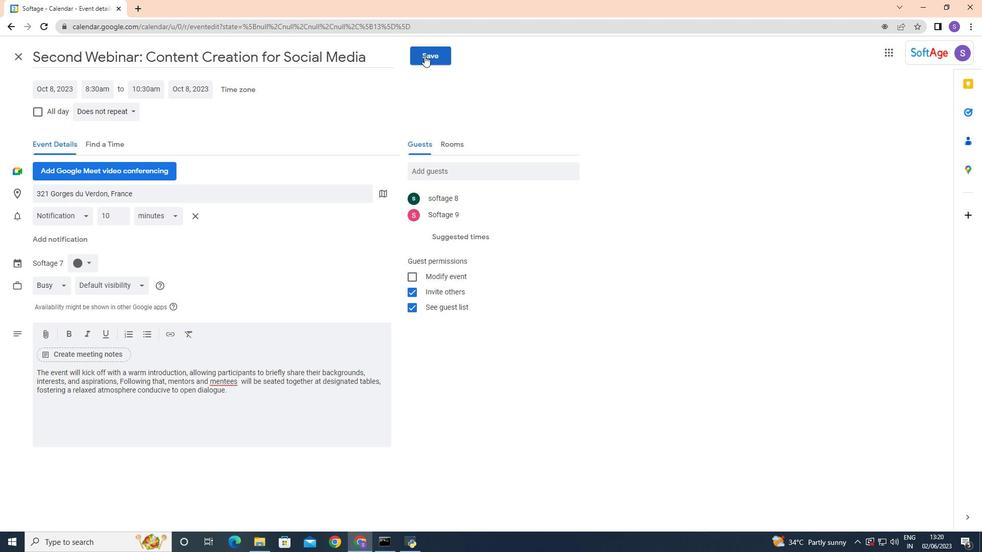 
Action: Mouse moved to (585, 310)
Screenshot: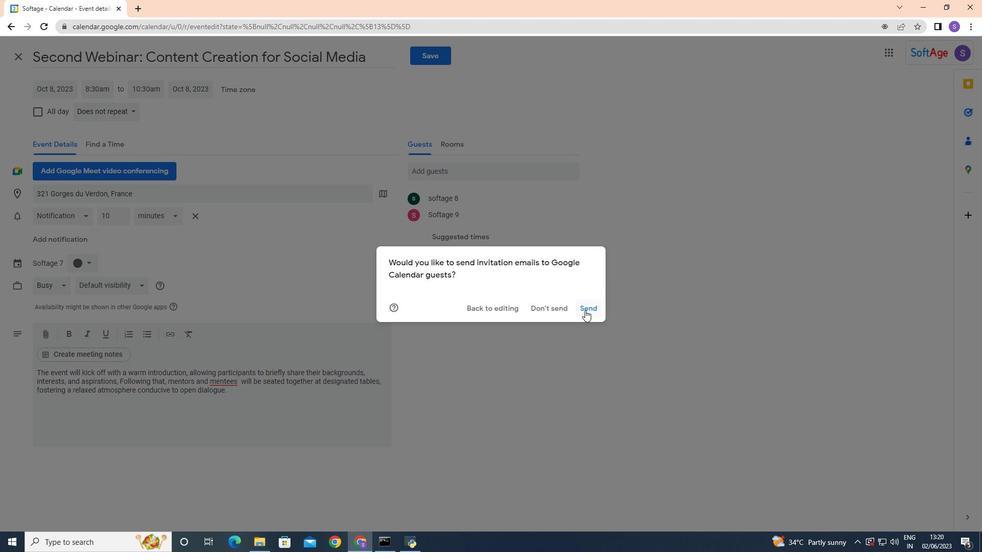
